 Task: Create Issue Issue0000000208 in Backlog  in Scrum Project Project0000000042 in Jira. Create Issue Issue0000000209 in Backlog  in Scrum Project Project0000000042 in Jira. Create Issue Issue0000000210 in Backlog  in Scrum Project Project0000000042 in Jira. Change IN PROGRESS as Status of Issue Issue0000000202 in Backlog  in Scrum Project Project0000000041 in Jira. Change IN PROGRESS as Status of Issue Issue0000000204 in Backlog  in Scrum Project Project0000000041 in Jira
Action: Key pressed <Key.shift>ISSUE0000000208<Key.enter><Key.shift>ISSUE0000000209
Screenshot: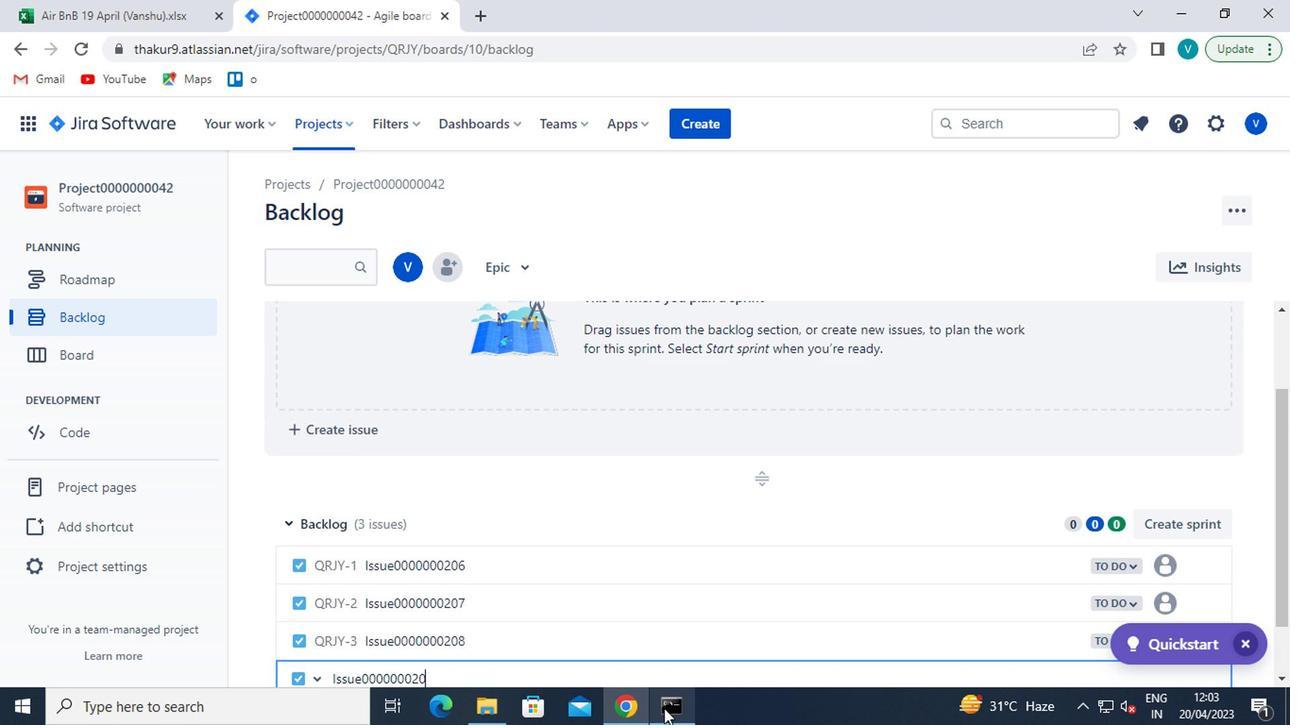 
Action: Mouse moved to (649, 580)
Screenshot: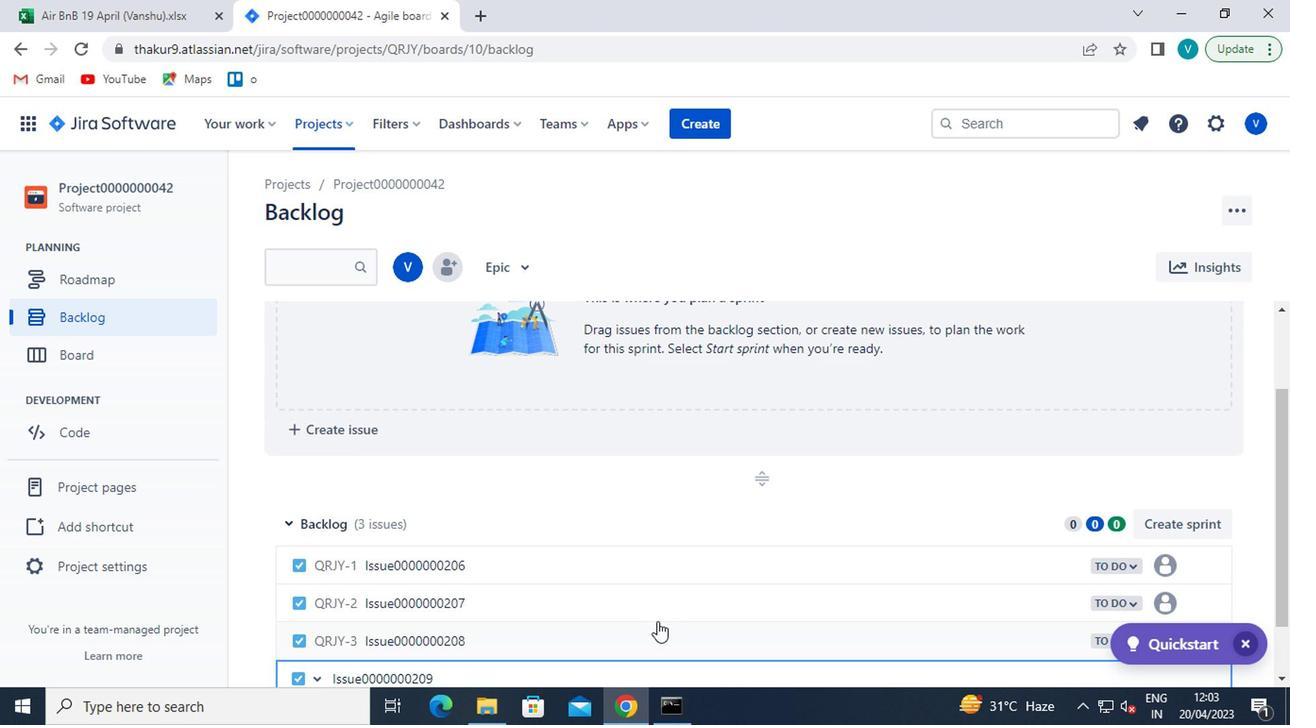
Action: Mouse scrolled (649, 579) with delta (0, 0)
Screenshot: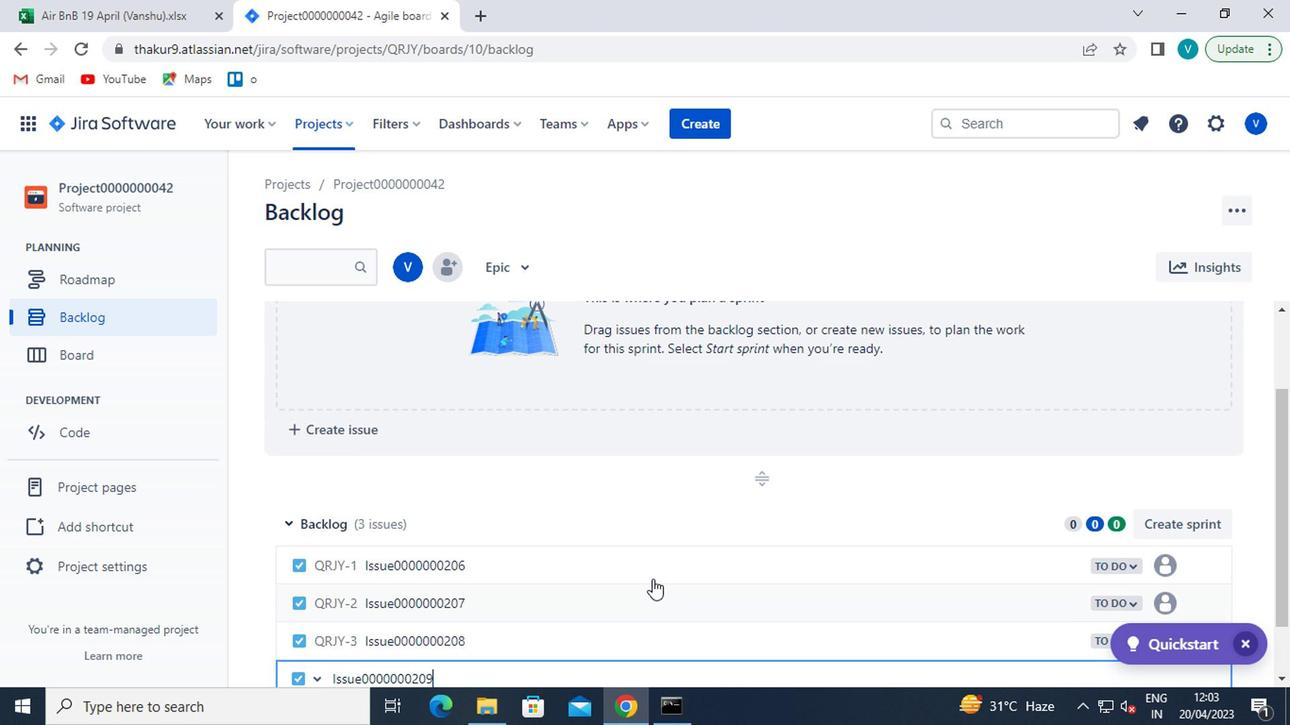 
Action: Mouse moved to (649, 580)
Screenshot: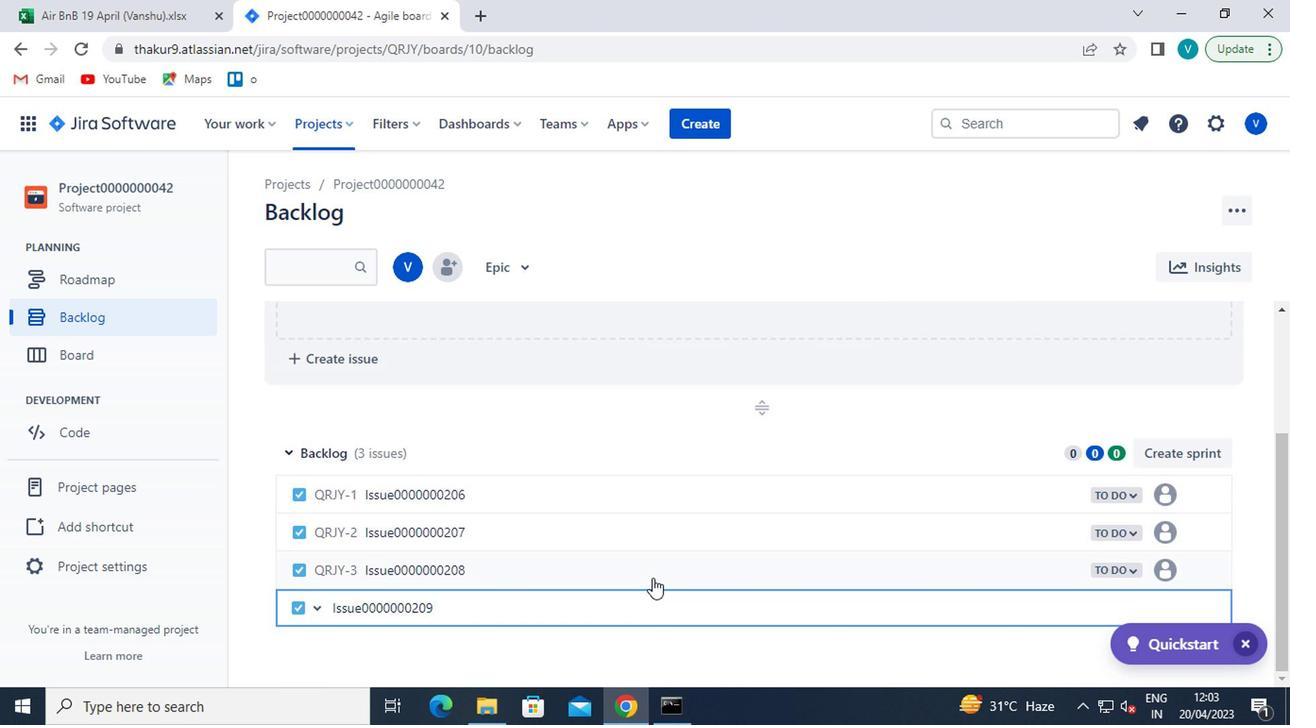 
Action: Key pressed <Key.enter>
Screenshot: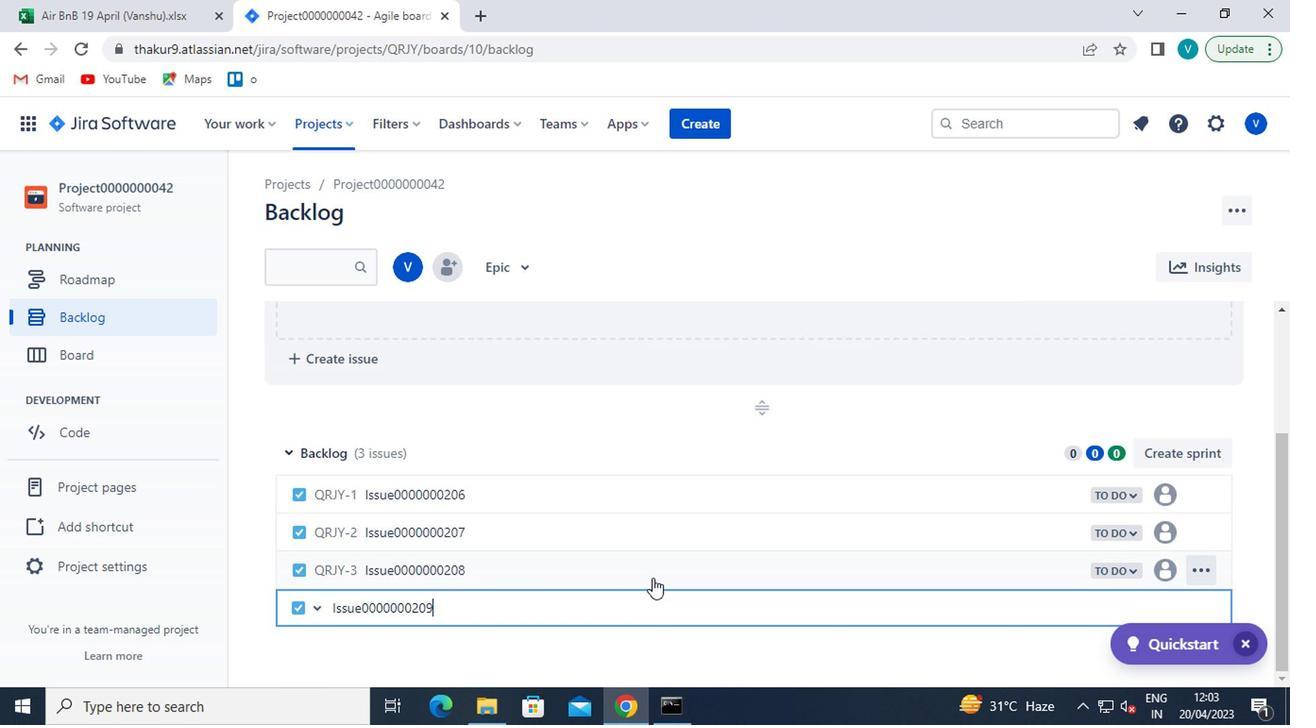 
Action: Mouse moved to (647, 580)
Screenshot: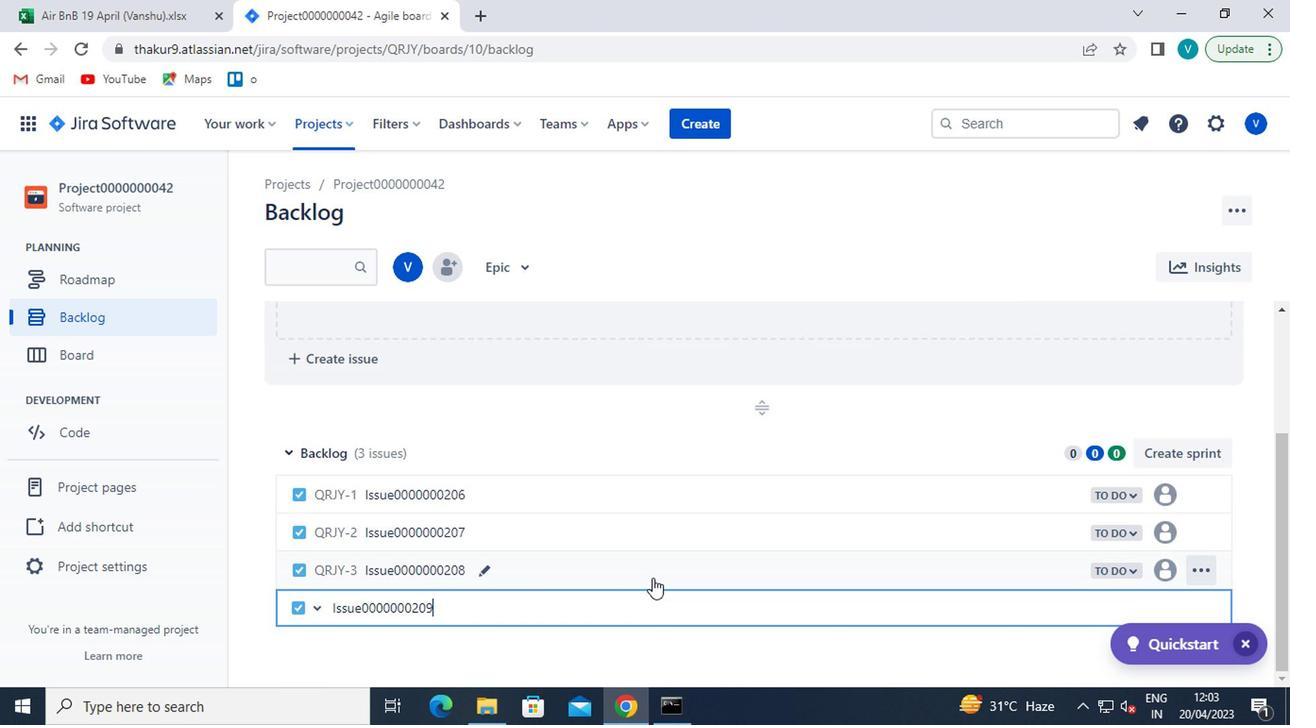 
Action: Key pressed <Key.shift>ISSUE0000000210
Screenshot: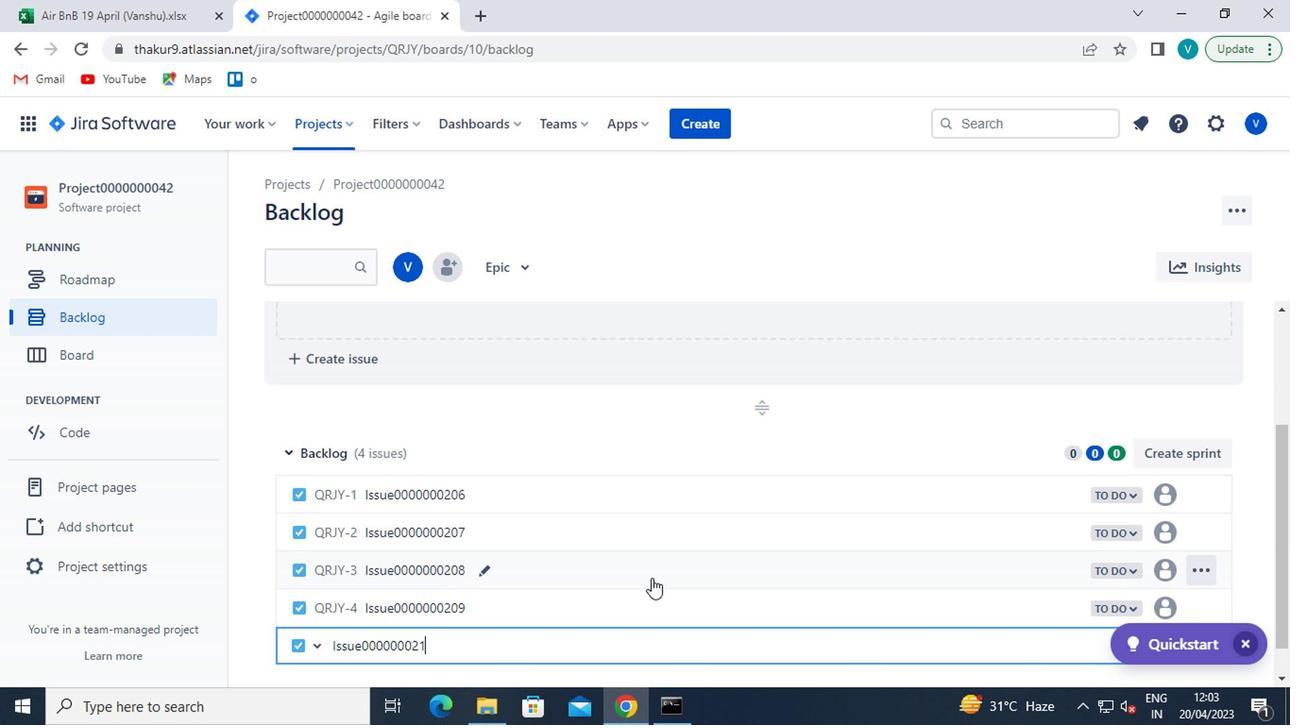 
Action: Mouse moved to (563, 408)
Screenshot: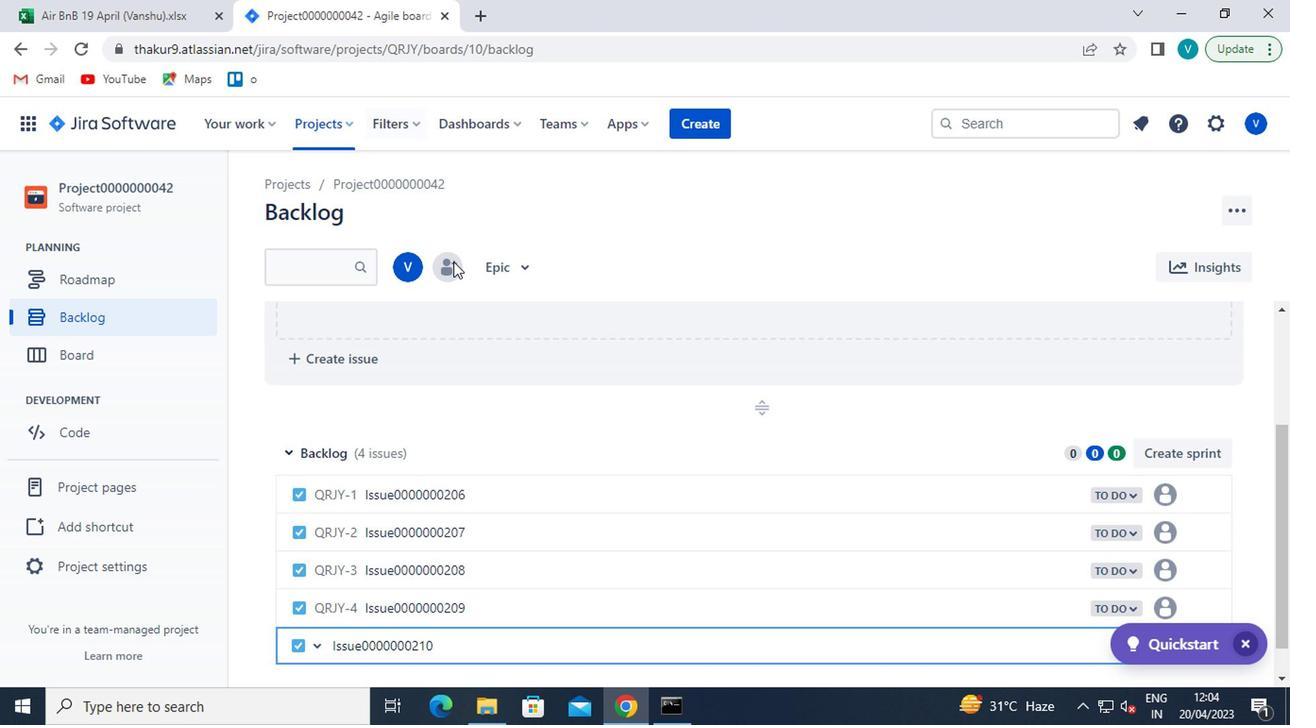
Action: Key pressed <Key.enter>
Screenshot: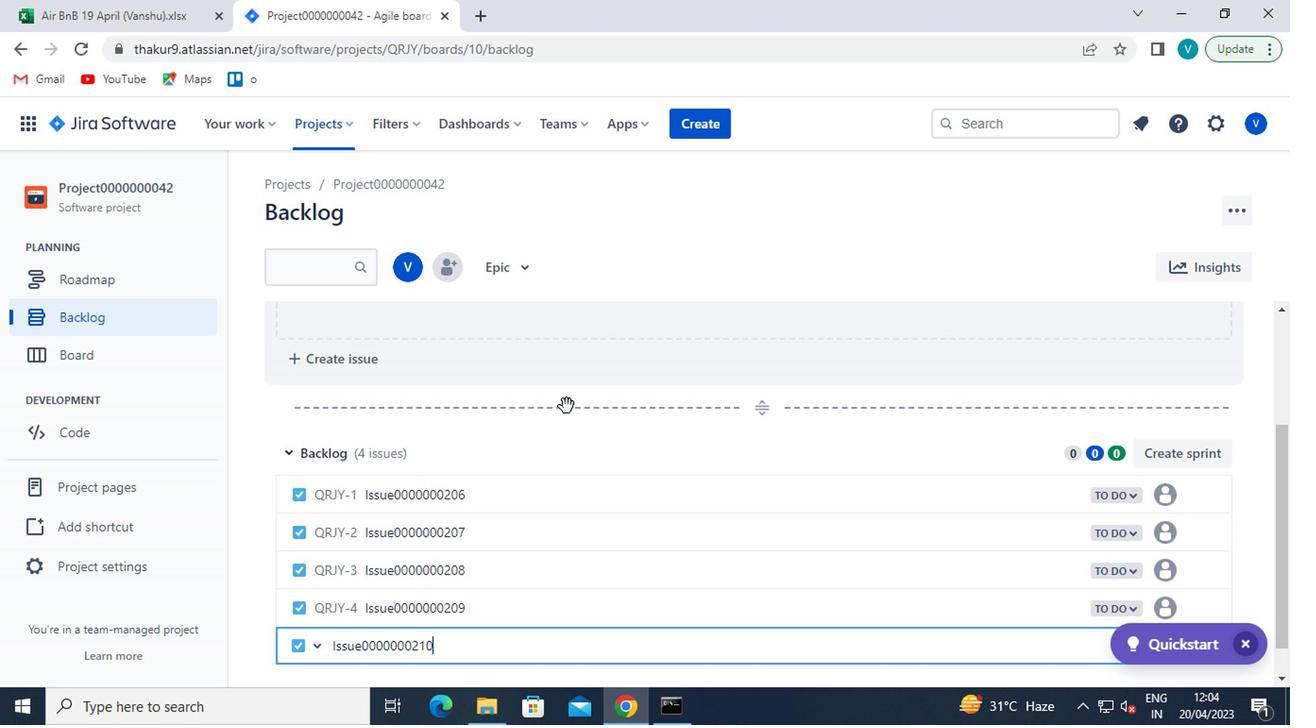 
Action: Mouse moved to (252, 118)
Screenshot: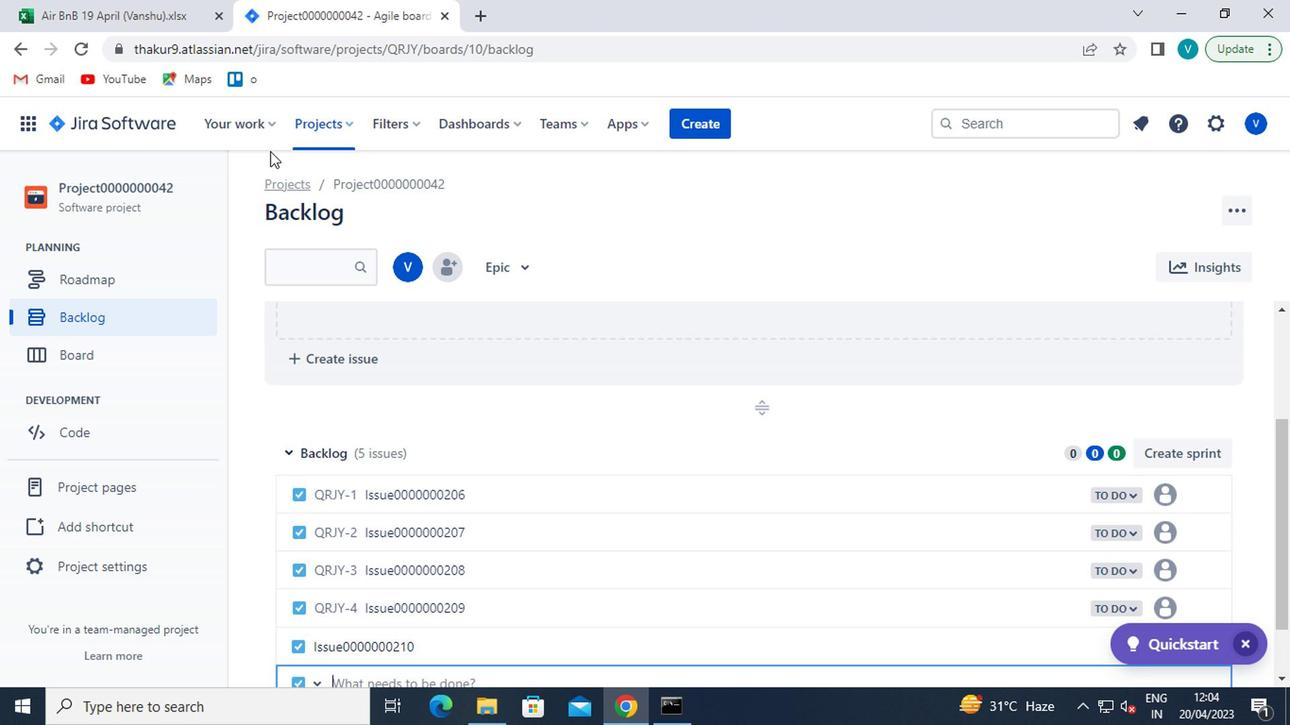 
Action: Mouse pressed left at (252, 118)
Screenshot: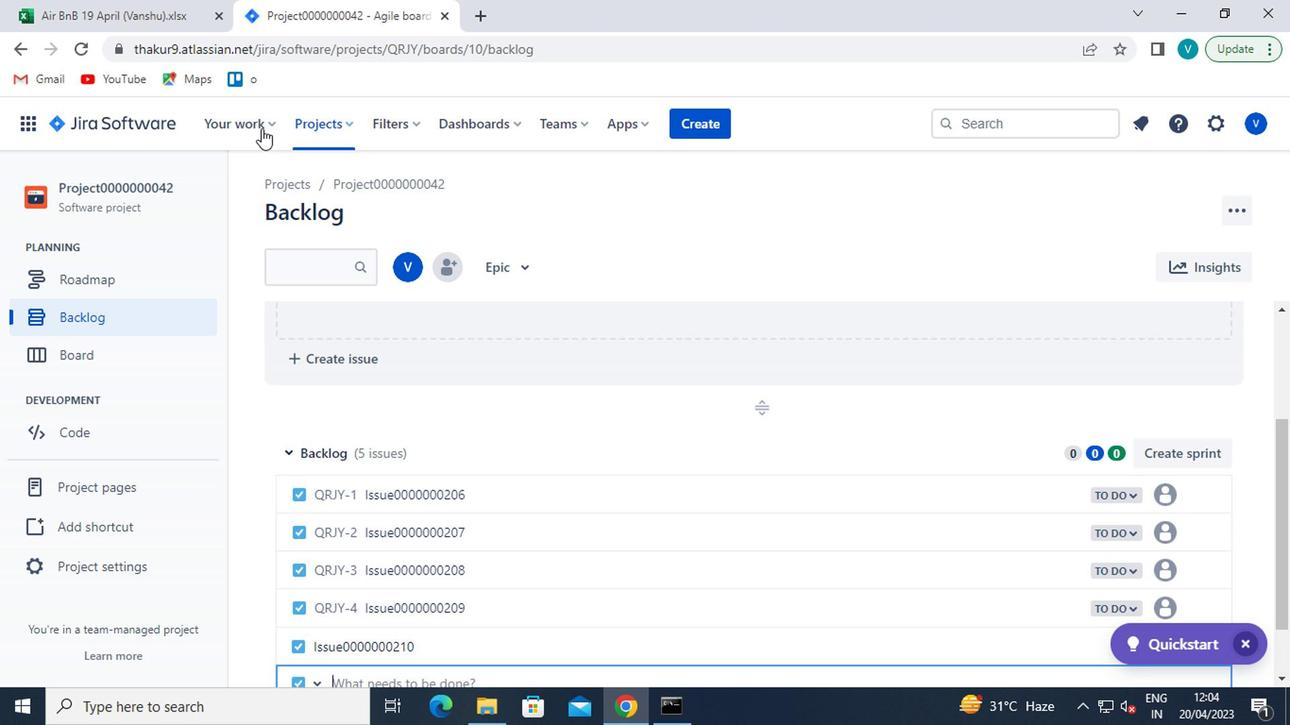 
Action: Mouse moved to (325, 119)
Screenshot: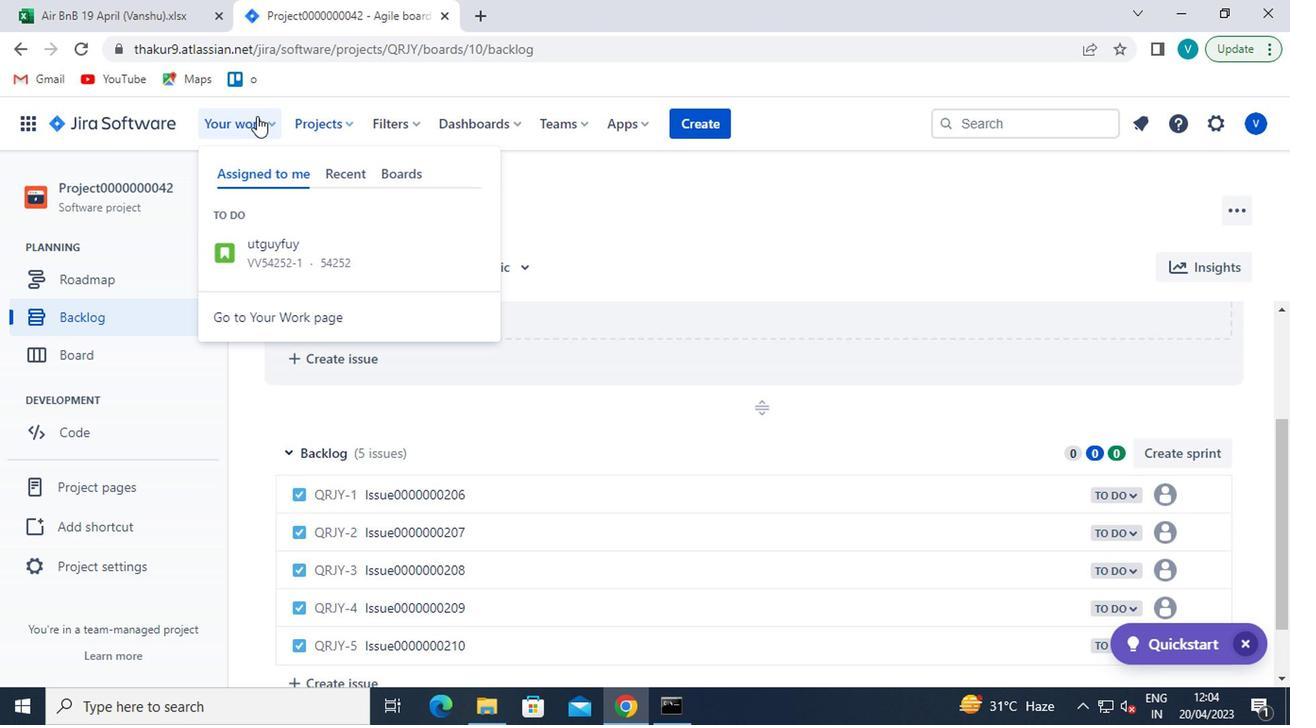 
Action: Mouse pressed left at (325, 119)
Screenshot: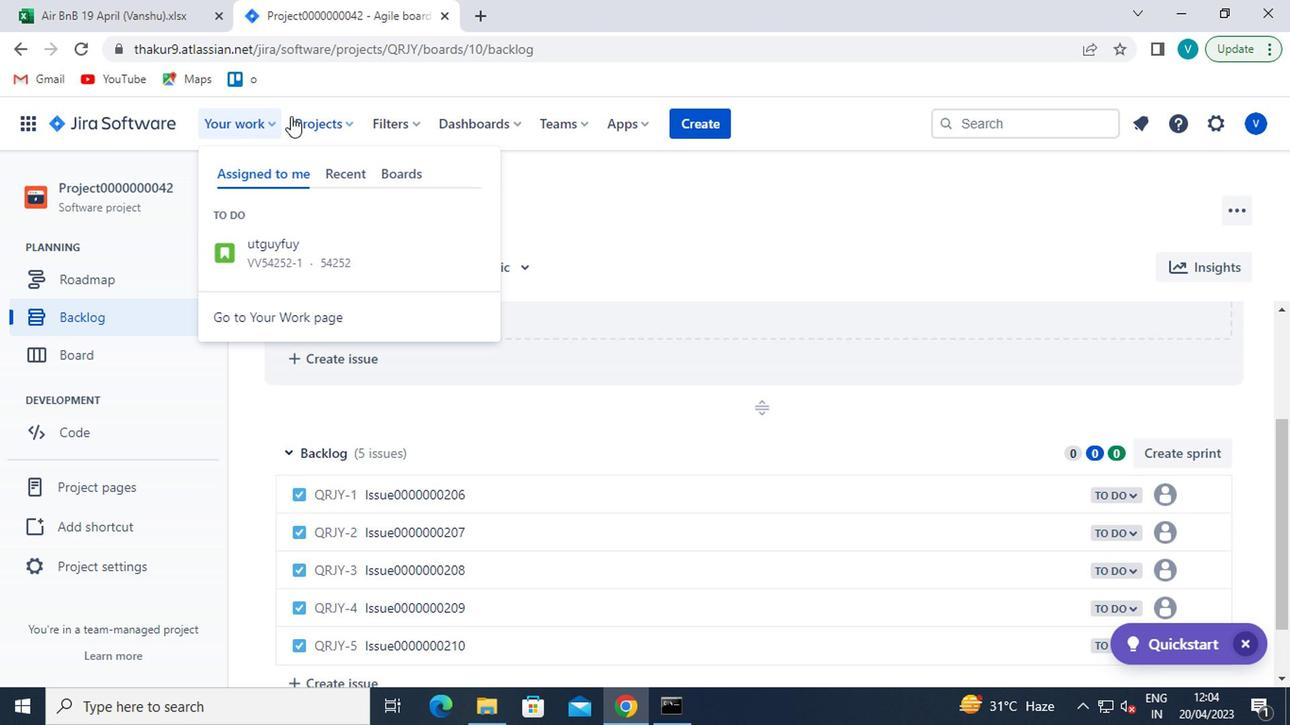 
Action: Mouse moved to (368, 249)
Screenshot: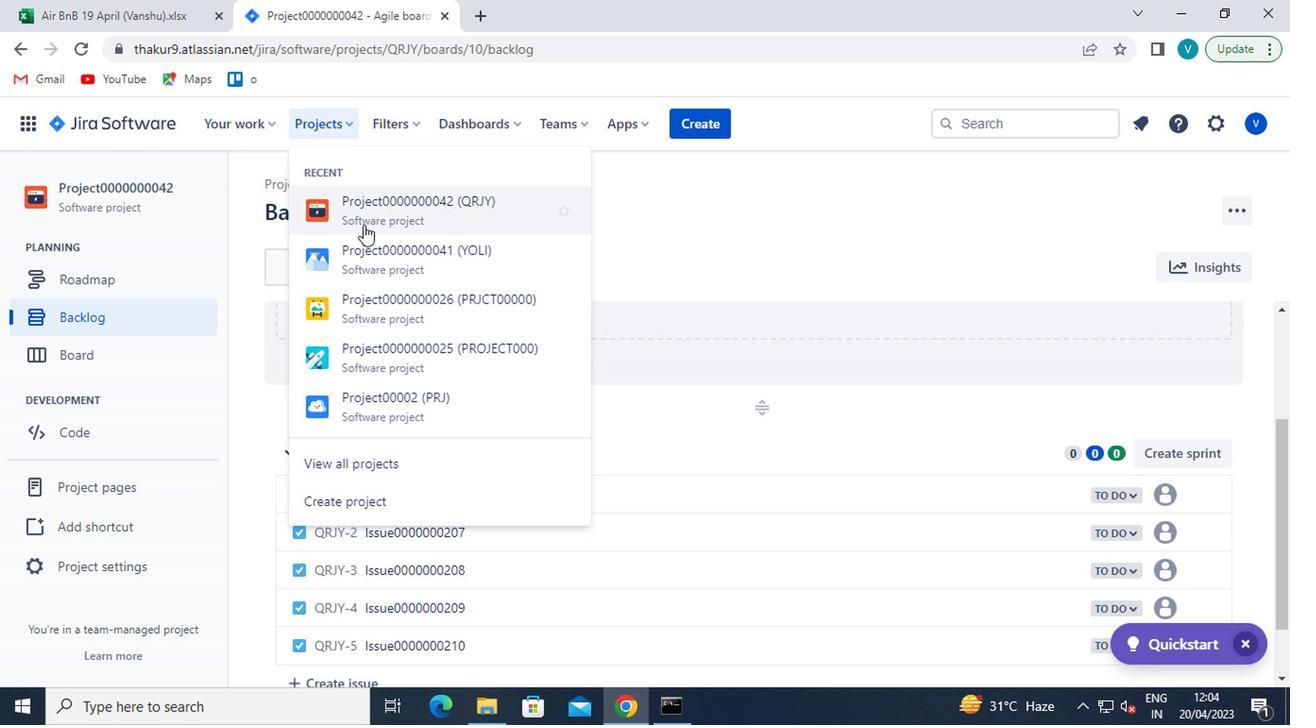 
Action: Mouse pressed left at (368, 249)
Screenshot: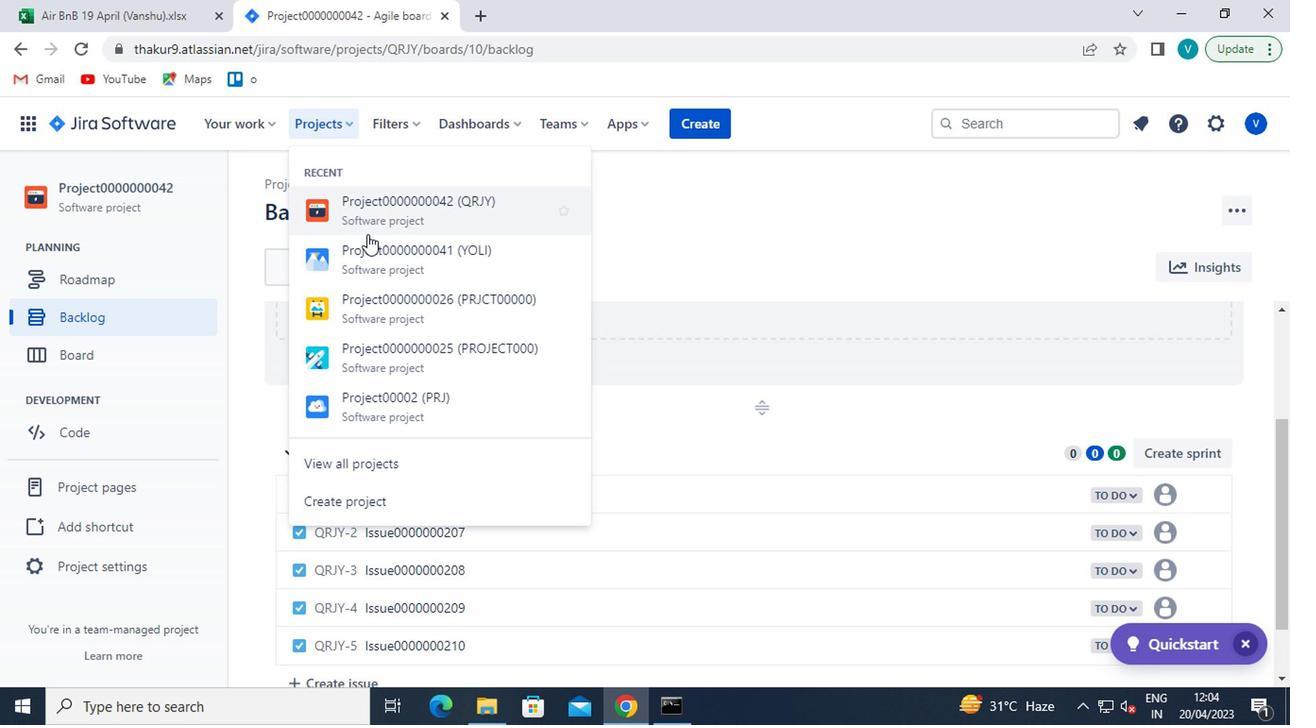
Action: Mouse moved to (382, 355)
Screenshot: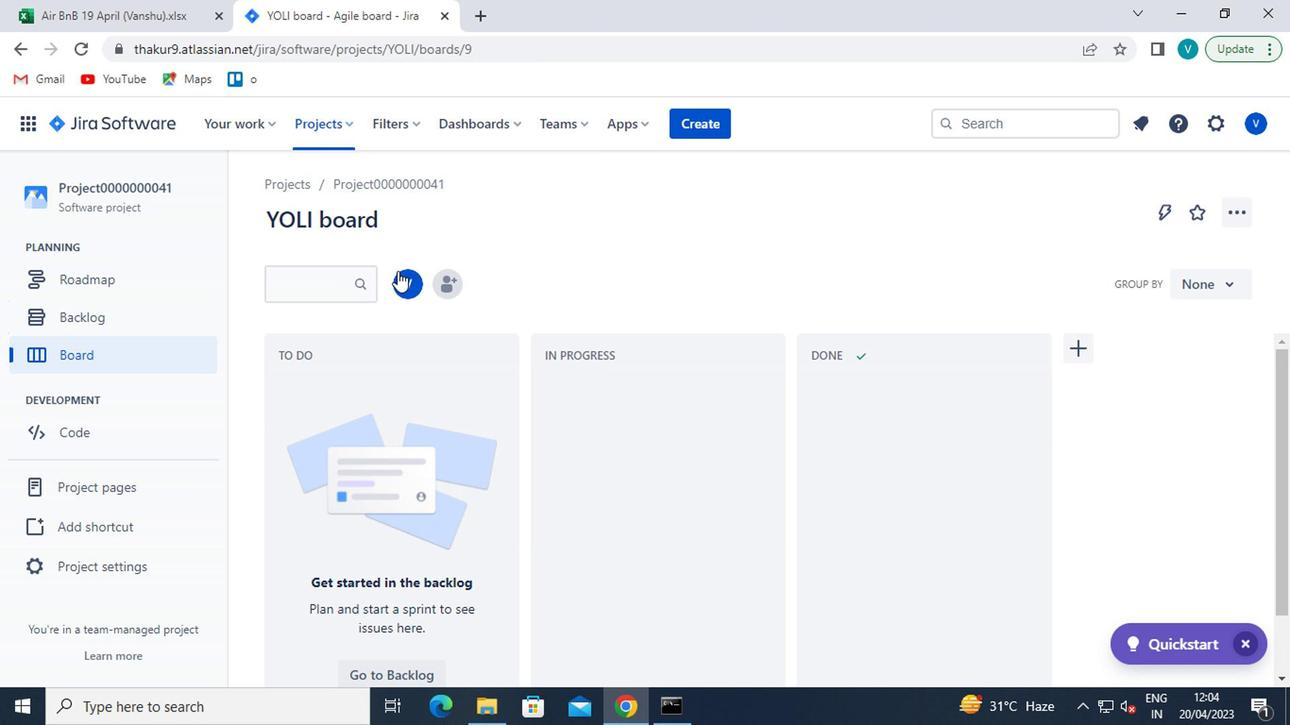 
Action: Mouse scrolled (382, 354) with delta (0, 0)
Screenshot: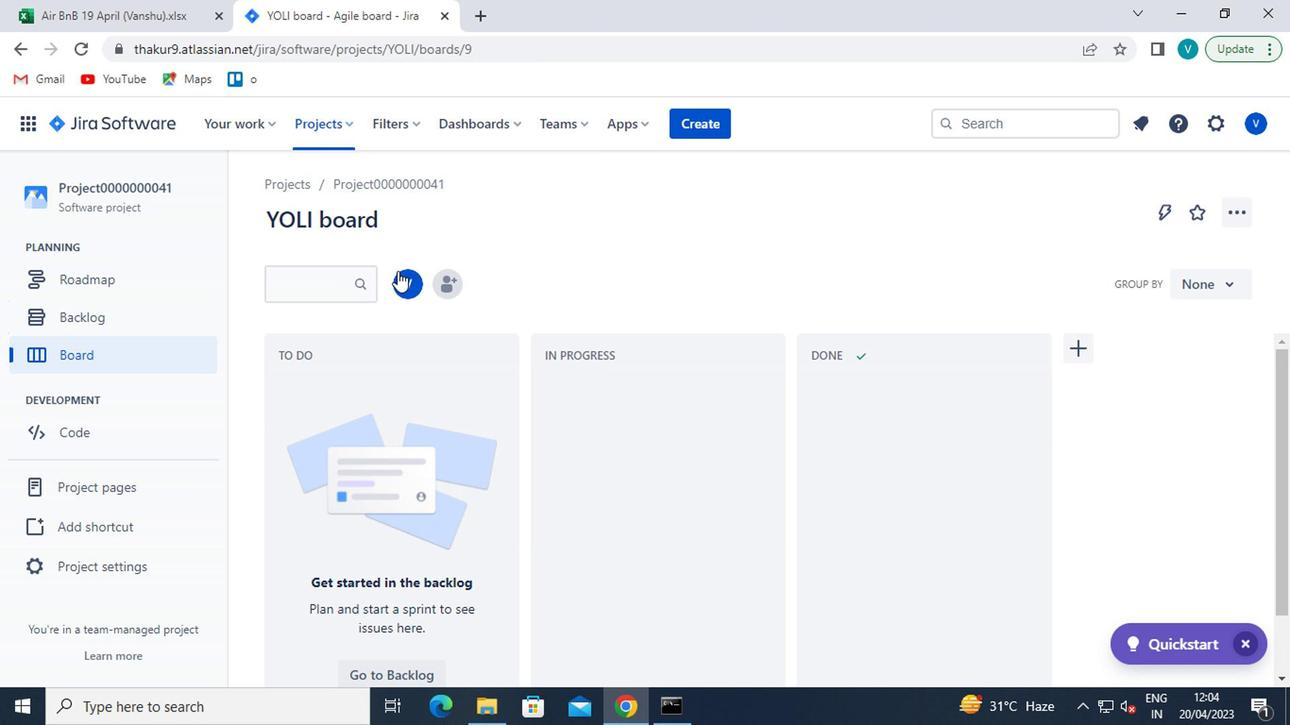
Action: Mouse moved to (382, 356)
Screenshot: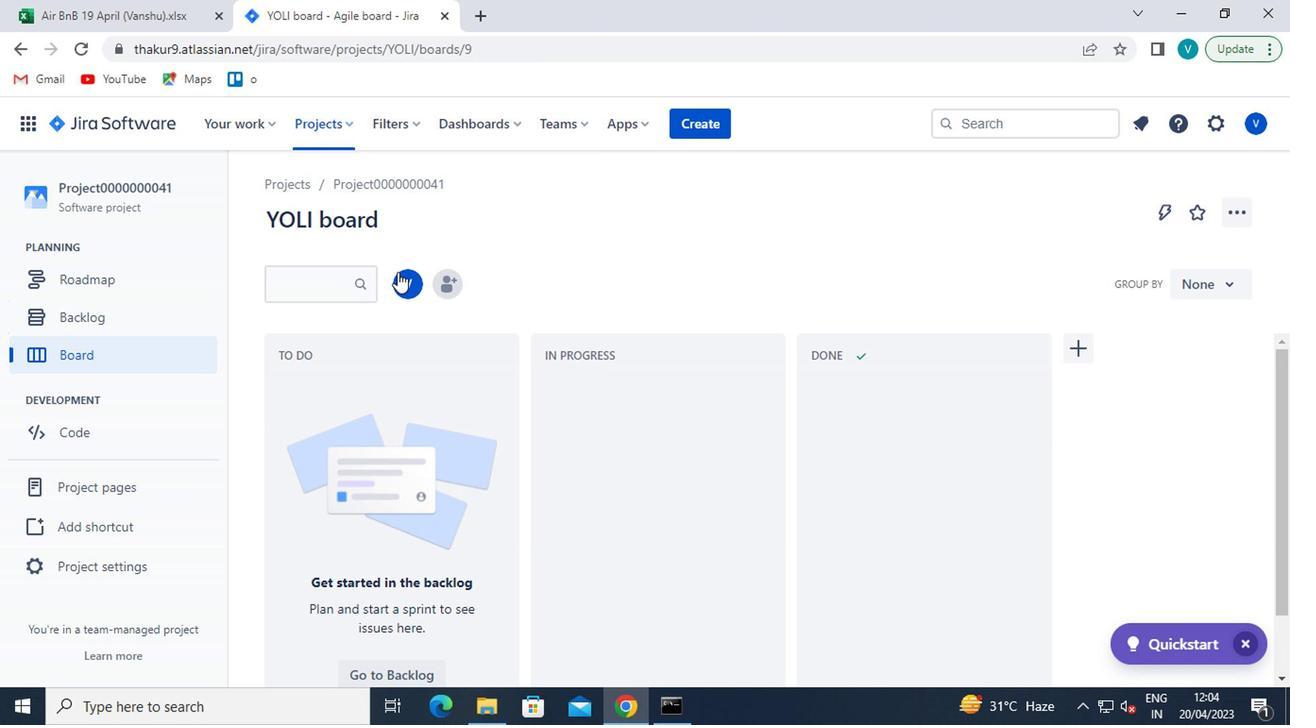 
Action: Mouse scrolled (382, 355) with delta (0, -1)
Screenshot: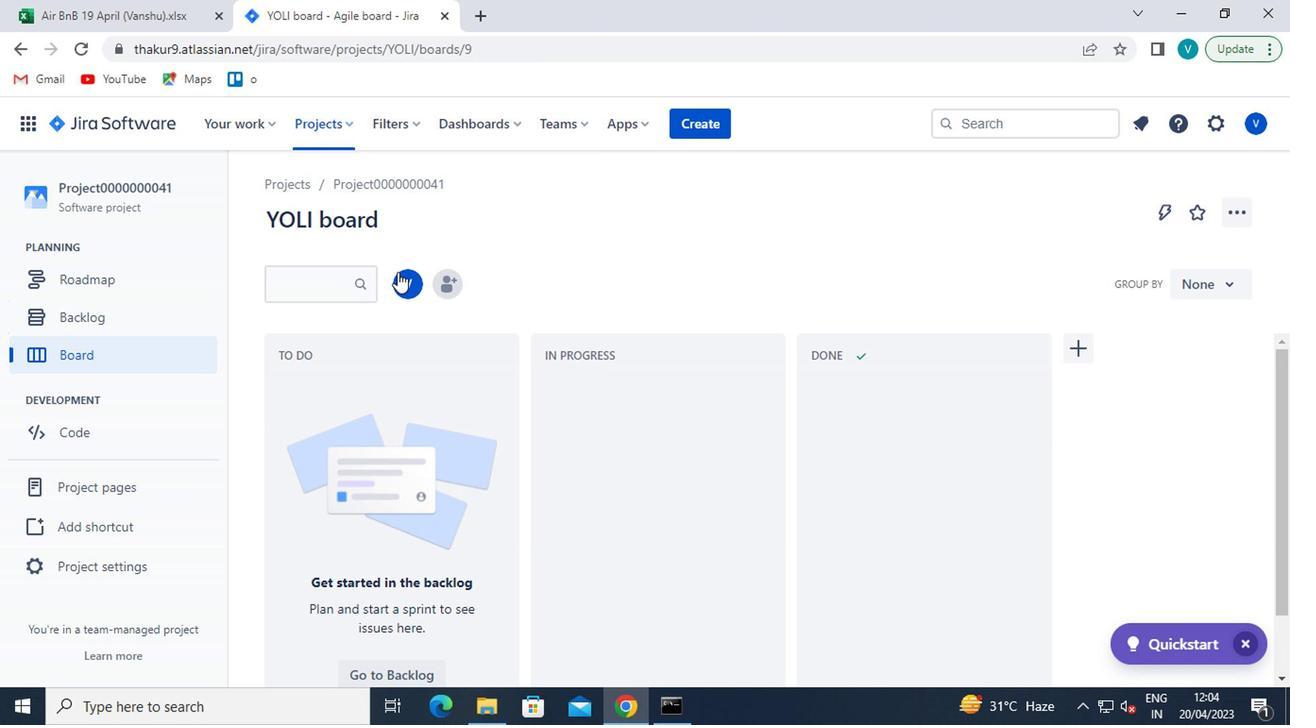 
Action: Mouse moved to (382, 358)
Screenshot: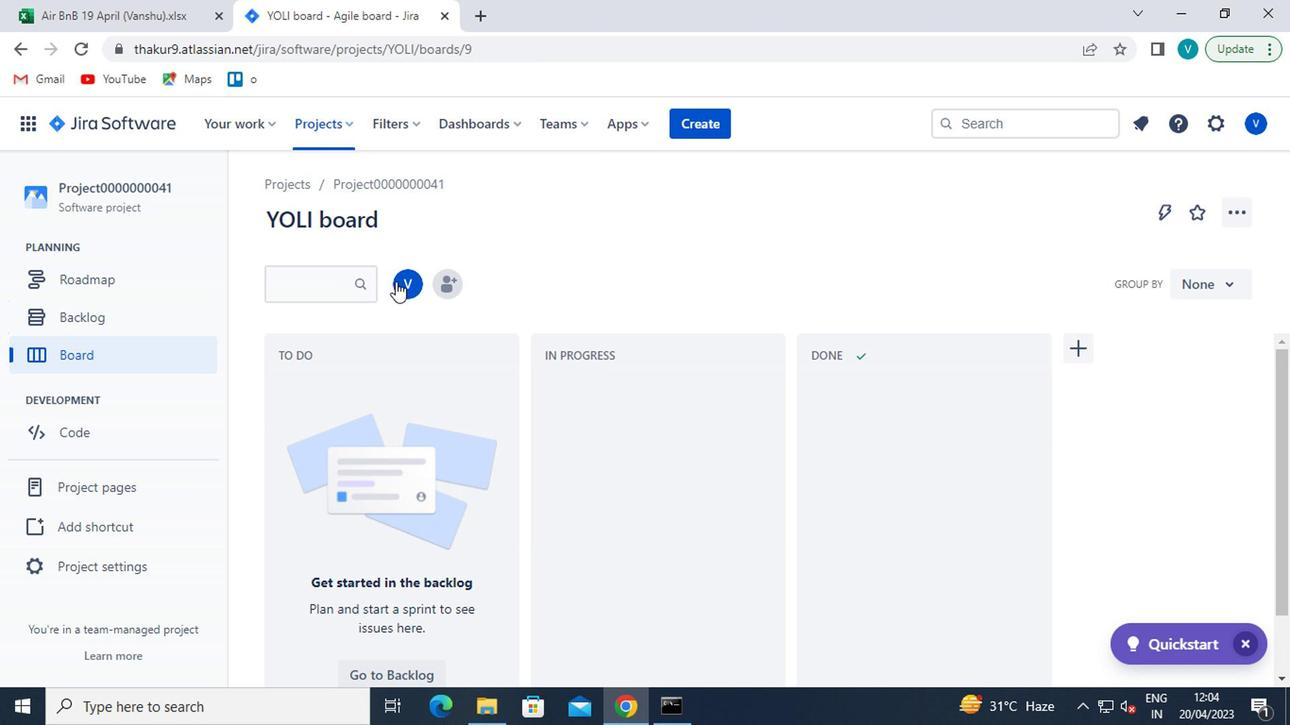 
Action: Mouse scrolled (382, 357) with delta (0, -1)
Screenshot: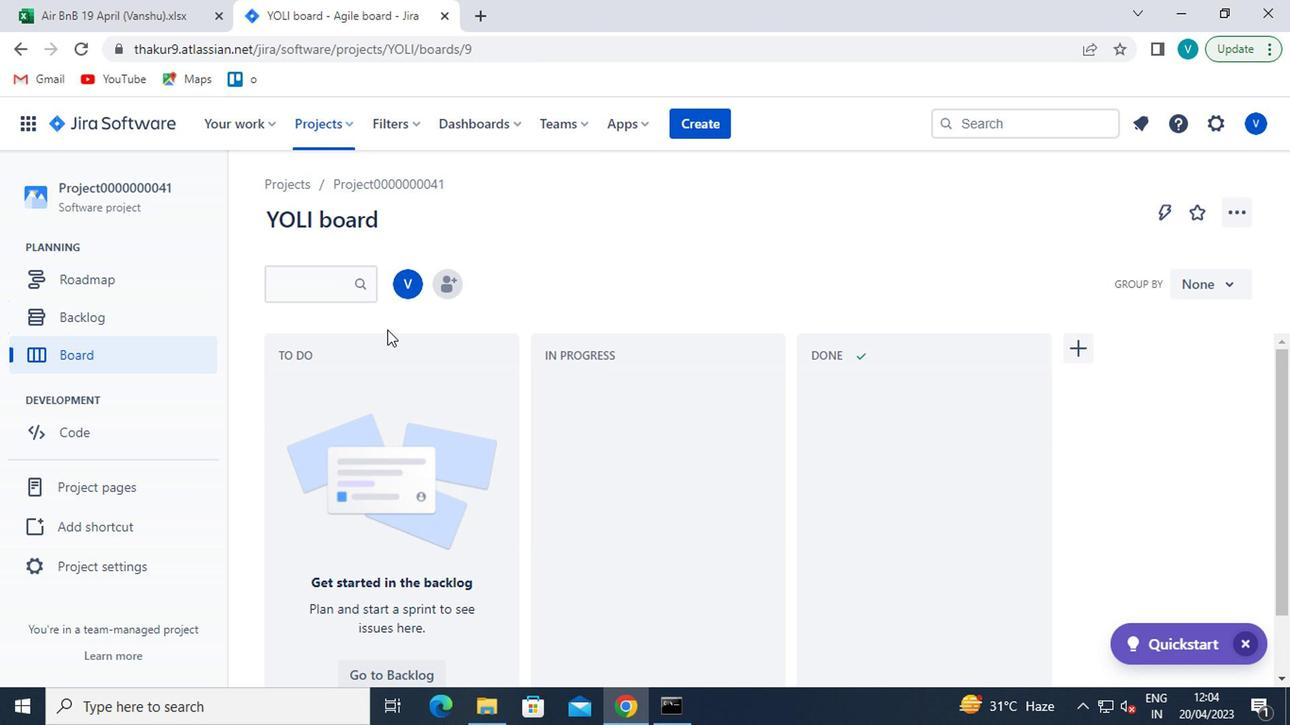 
Action: Mouse scrolled (382, 357) with delta (0, -1)
Screenshot: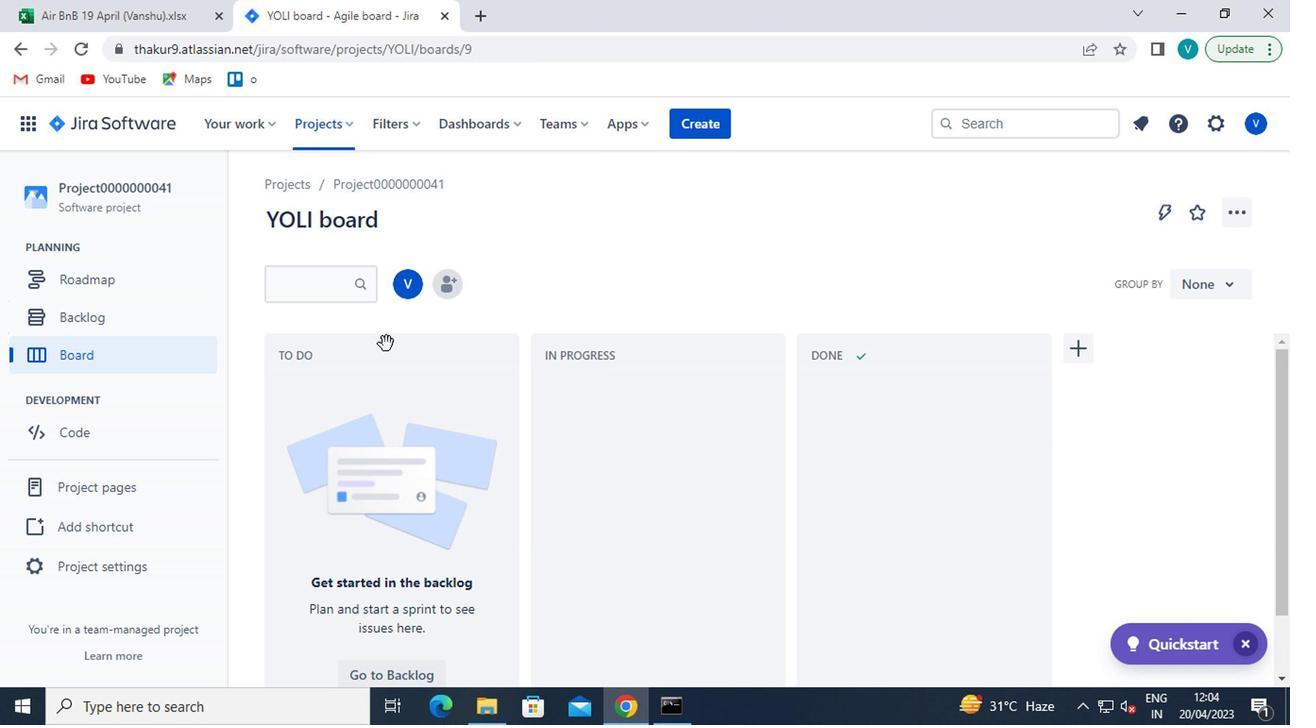 
Action: Mouse scrolled (382, 357) with delta (0, -1)
Screenshot: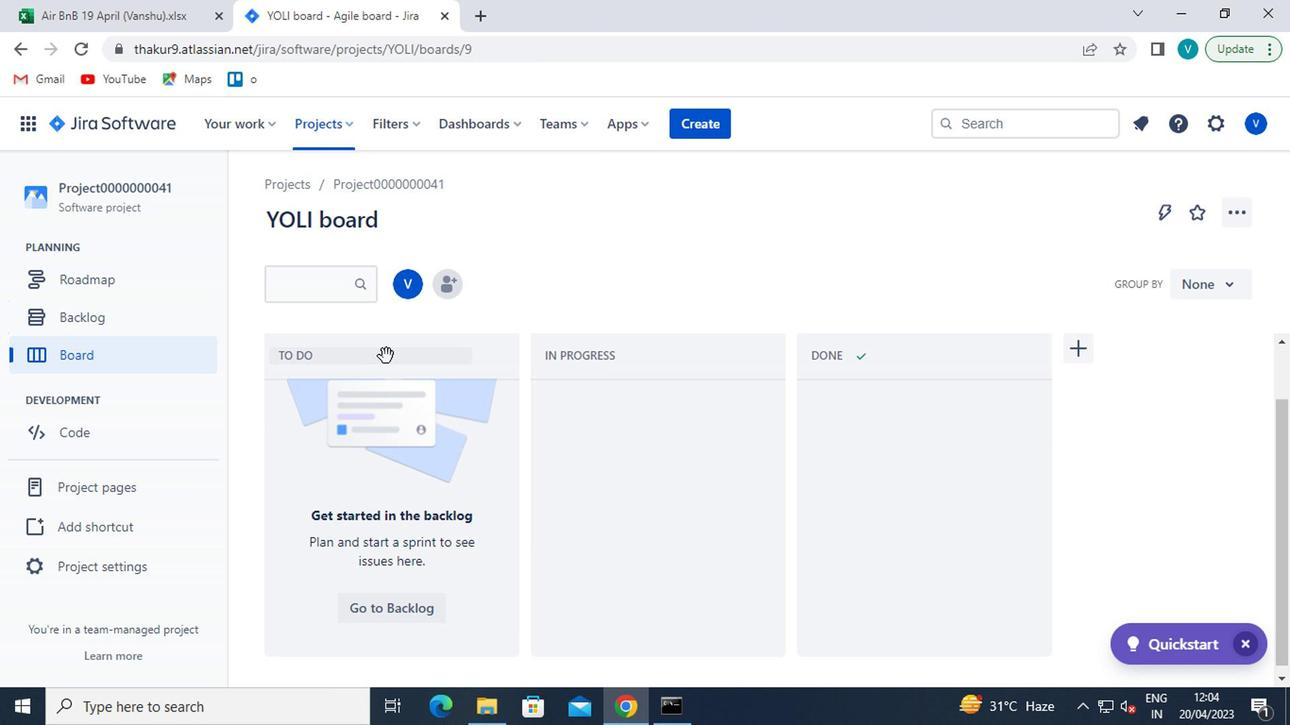 
Action: Mouse scrolled (382, 357) with delta (0, -1)
Screenshot: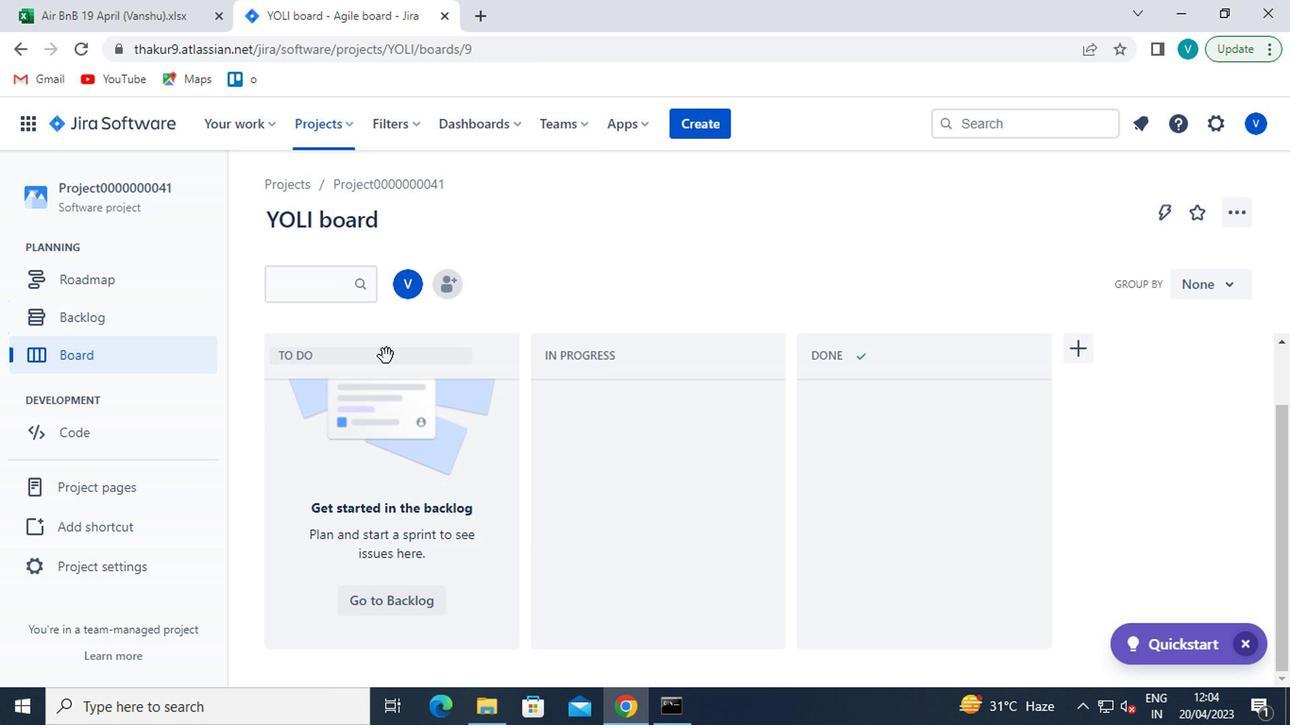 
Action: Mouse moved to (392, 491)
Screenshot: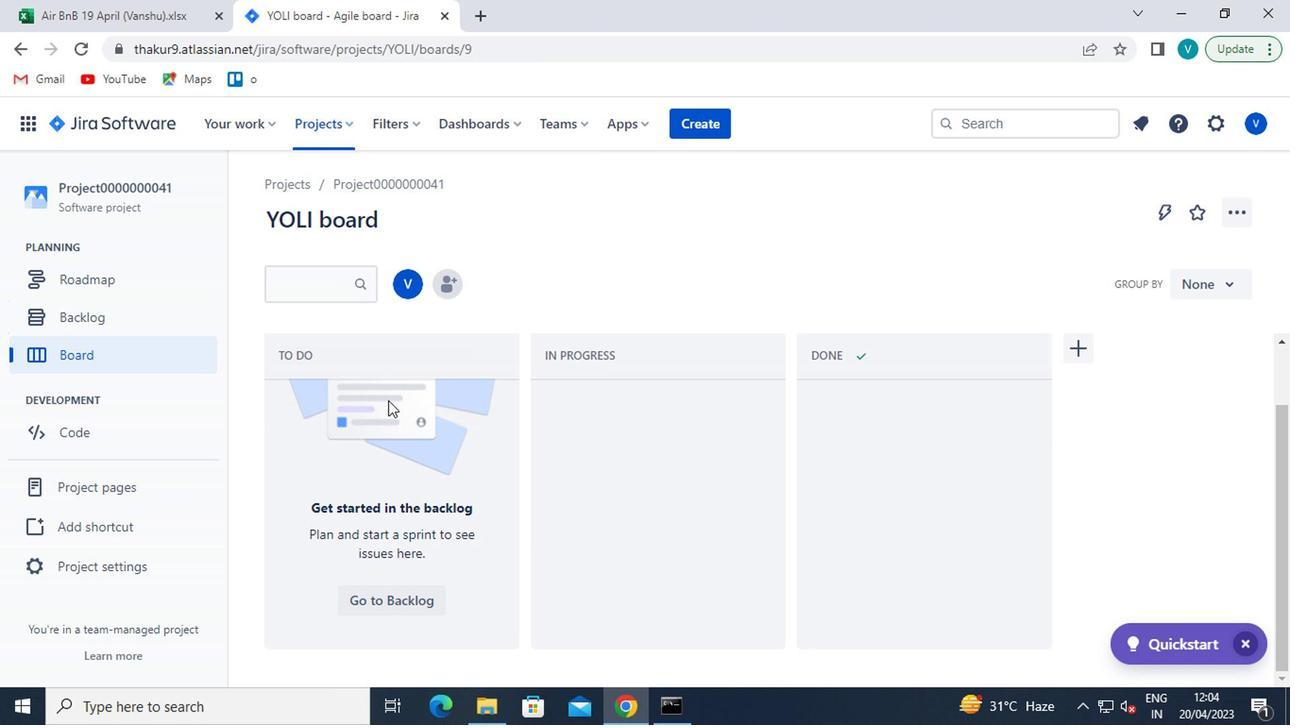 
Action: Mouse scrolled (392, 491) with delta (0, 0)
Screenshot: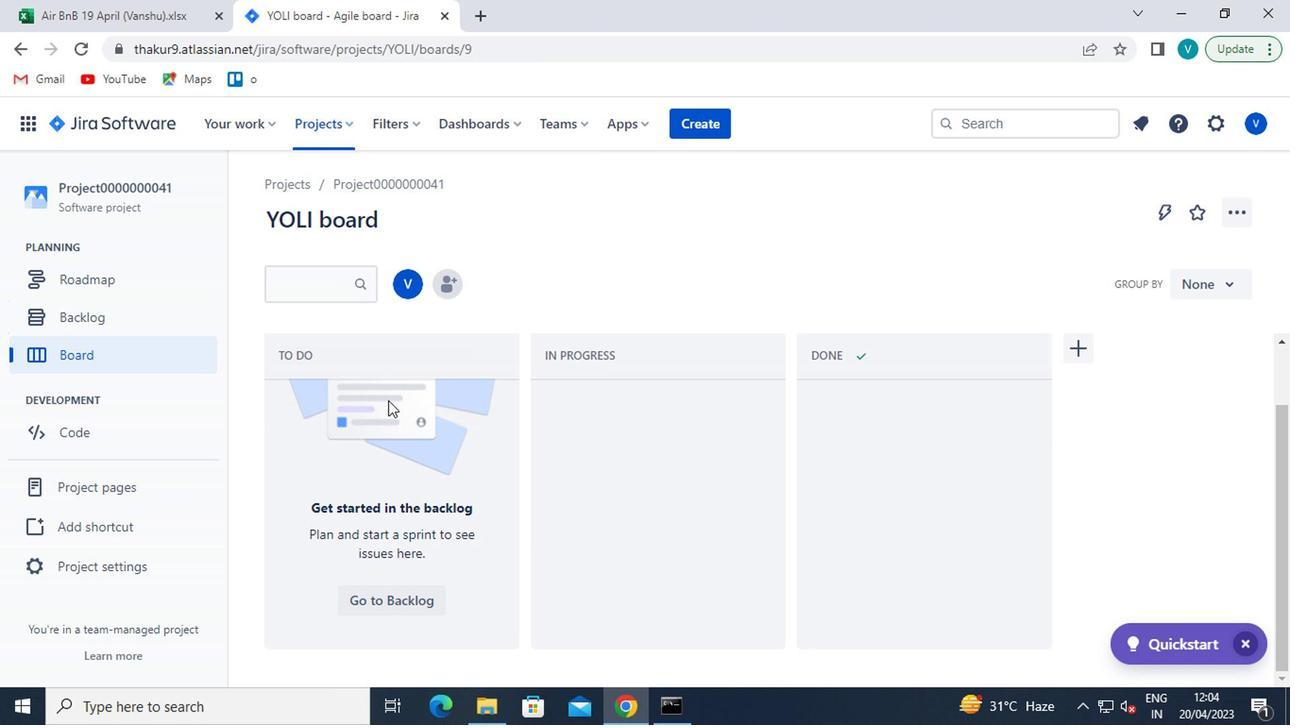 
Action: Mouse moved to (108, 328)
Screenshot: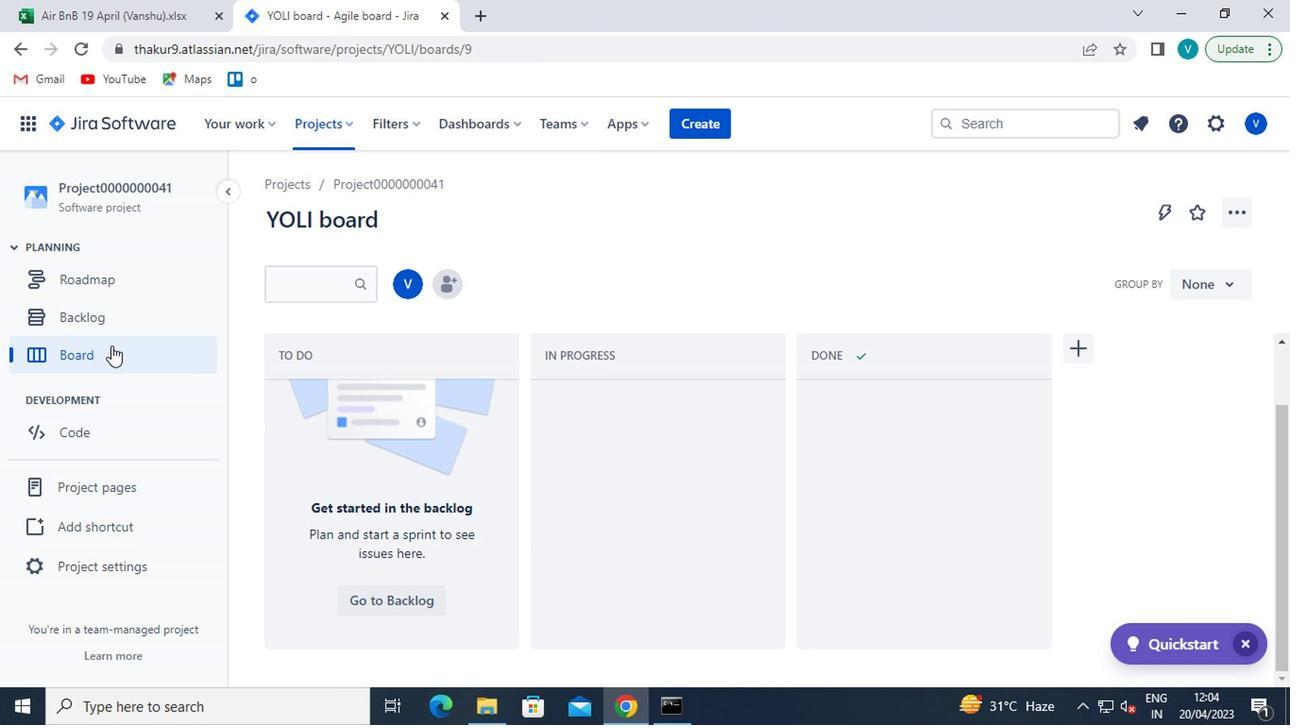 
Action: Mouse pressed left at (108, 328)
Screenshot: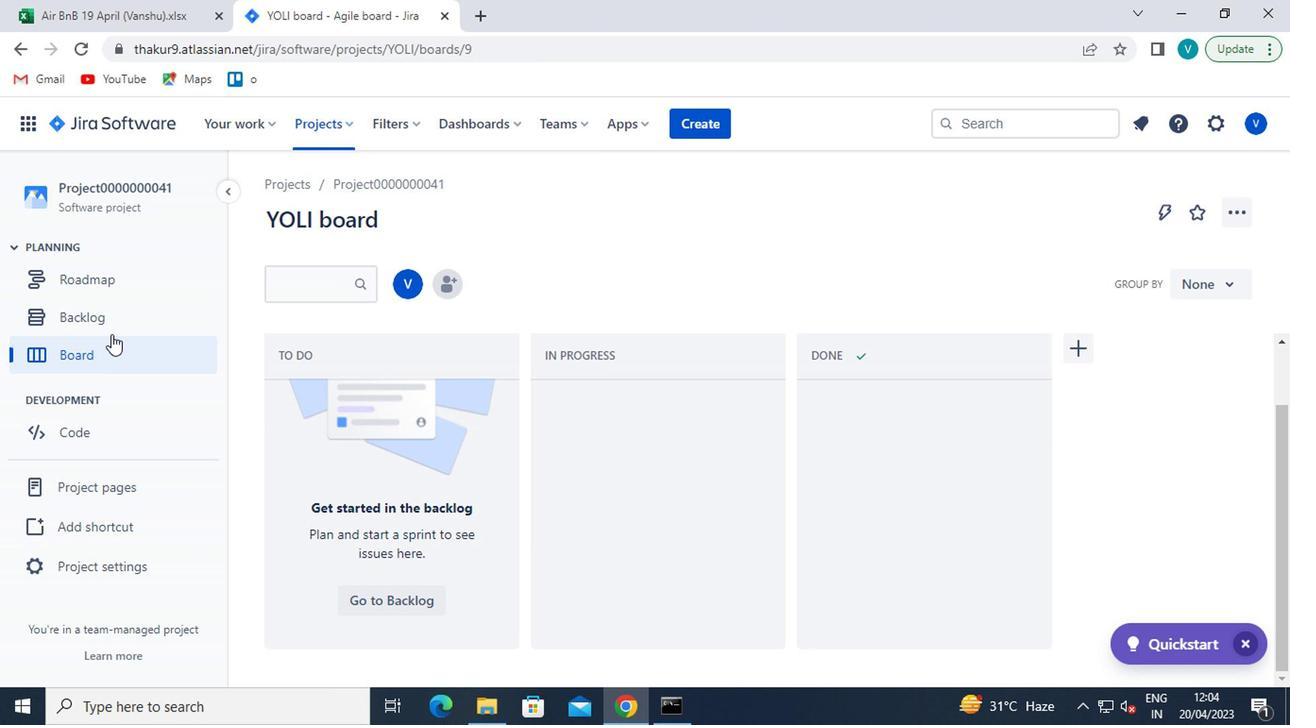 
Action: Mouse moved to (385, 461)
Screenshot: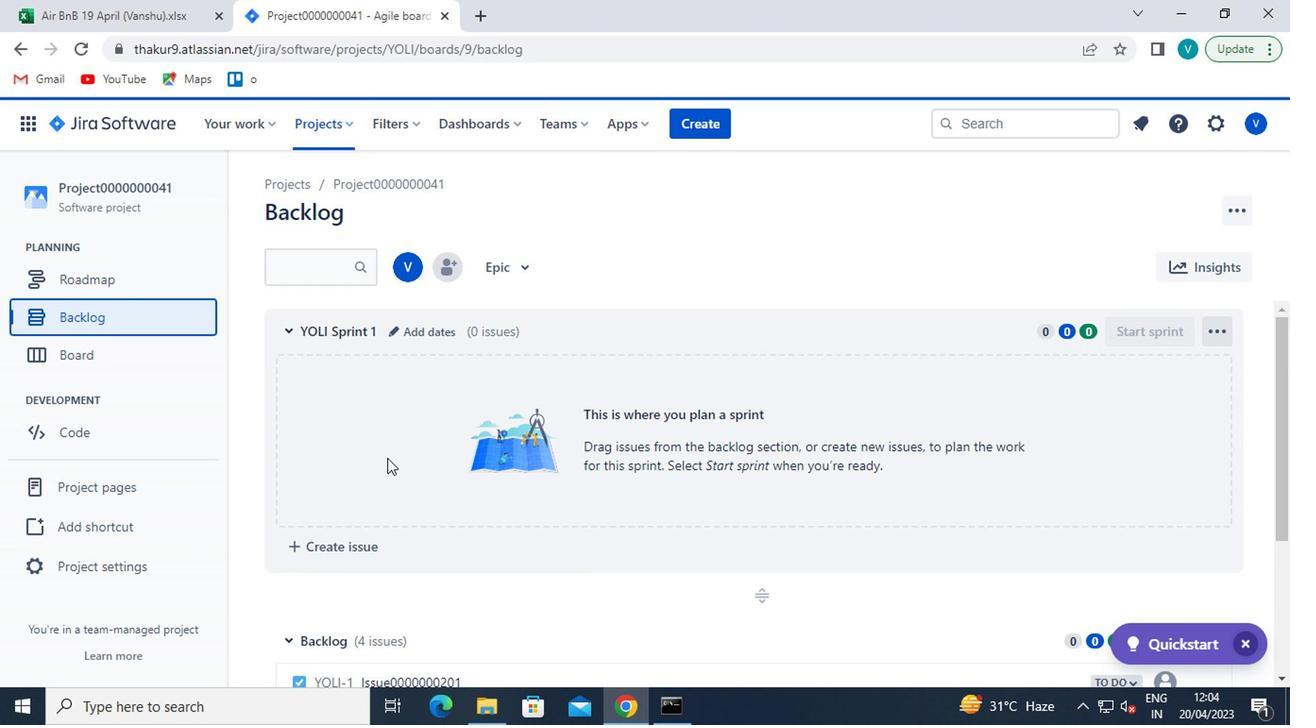 
Action: Mouse scrolled (385, 461) with delta (0, 0)
Screenshot: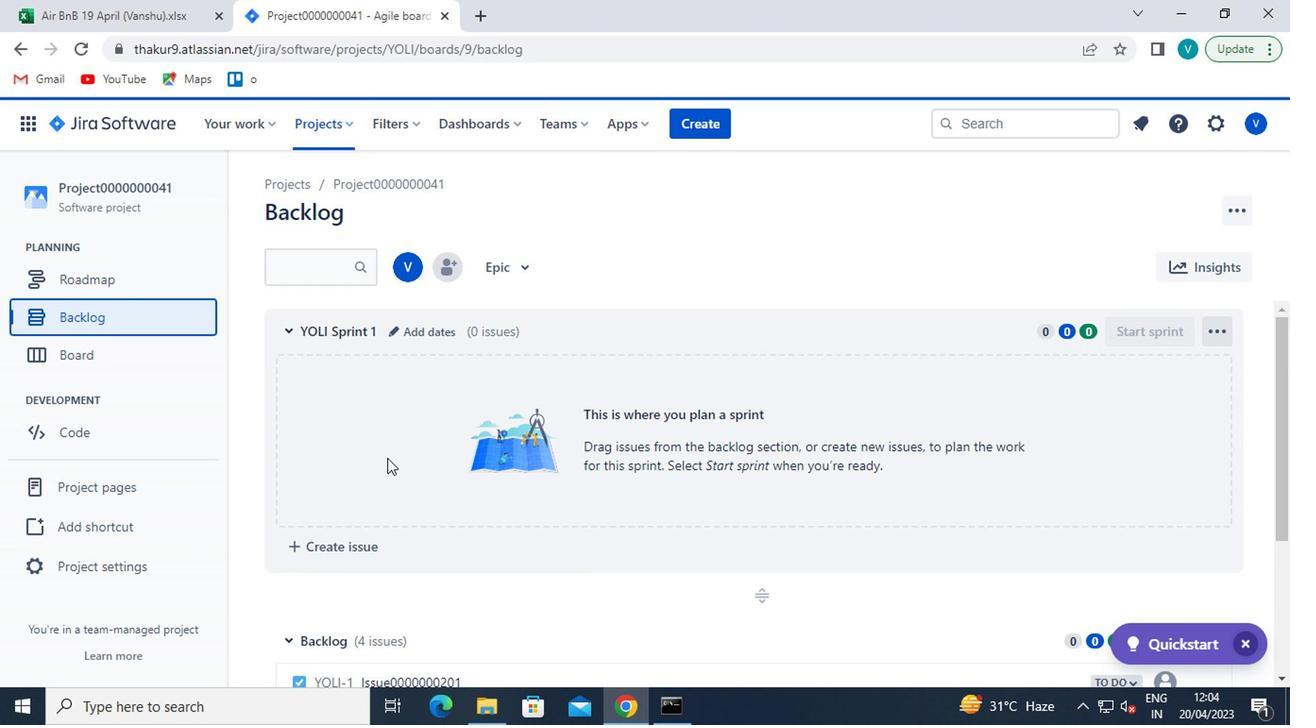 
Action: Mouse moved to (391, 468)
Screenshot: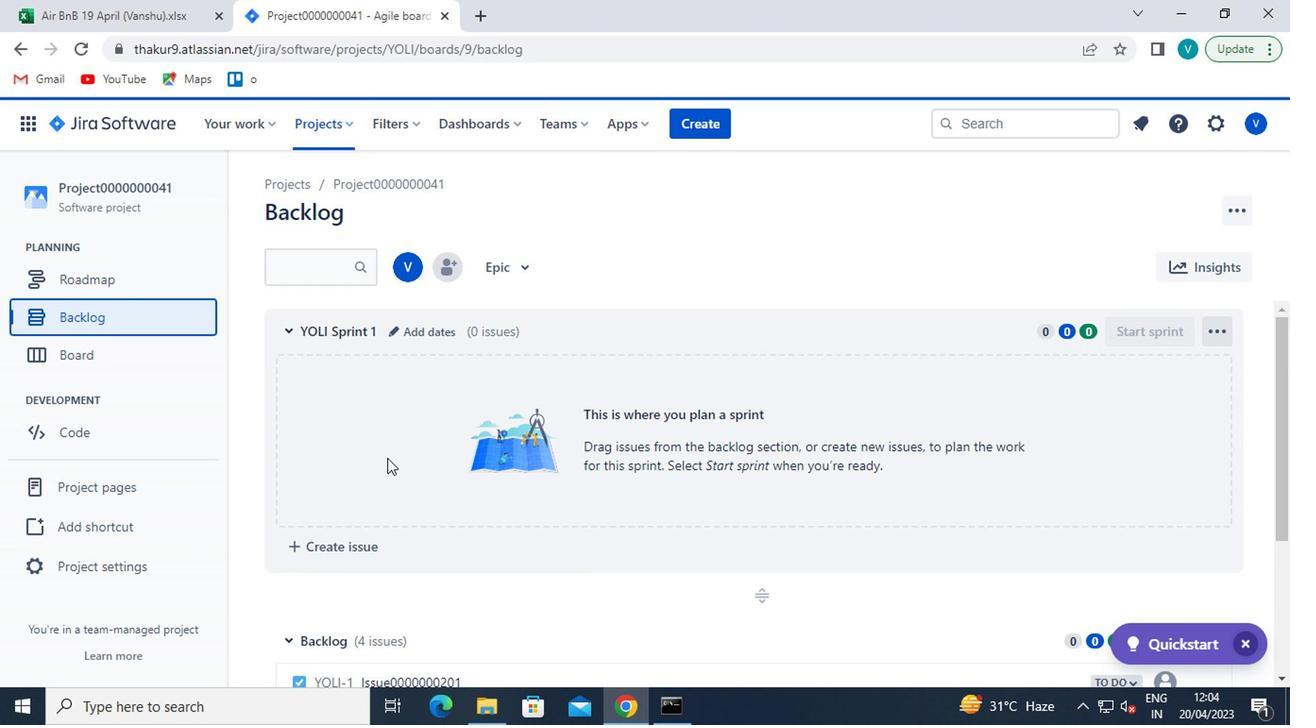 
Action: Mouse scrolled (391, 467) with delta (0, -1)
Screenshot: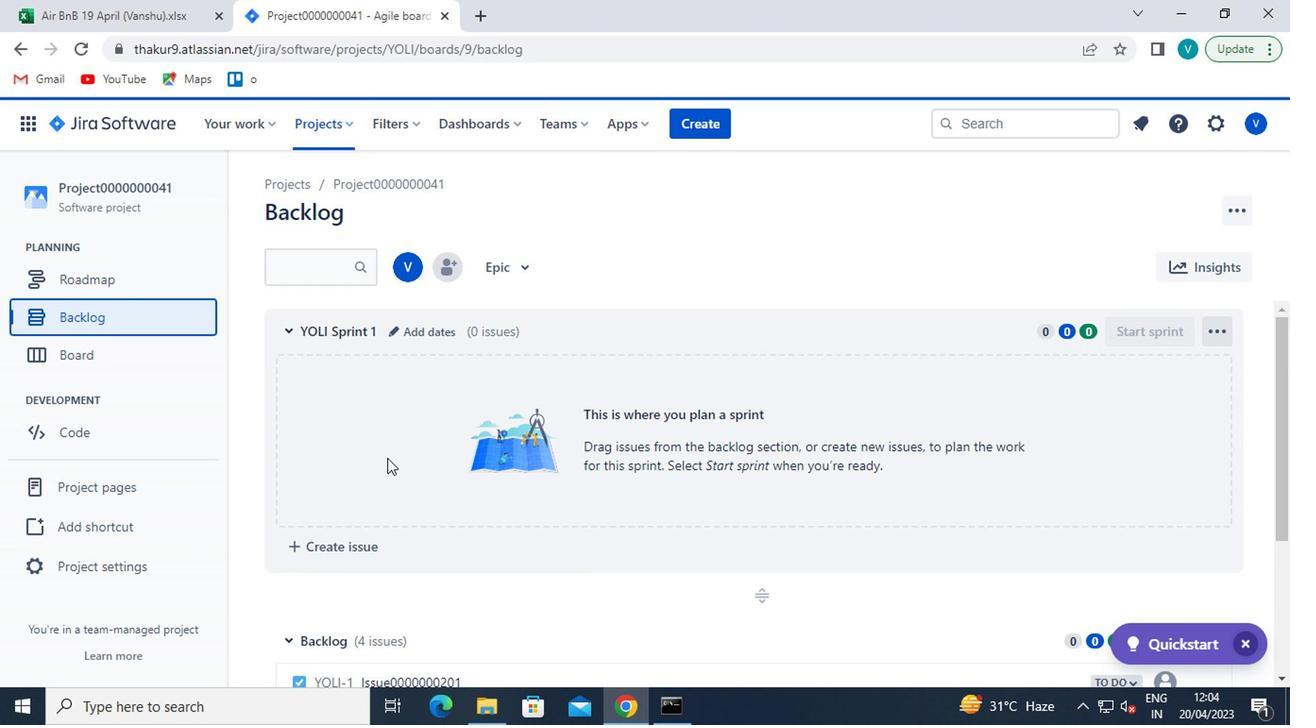 
Action: Mouse moved to (396, 471)
Screenshot: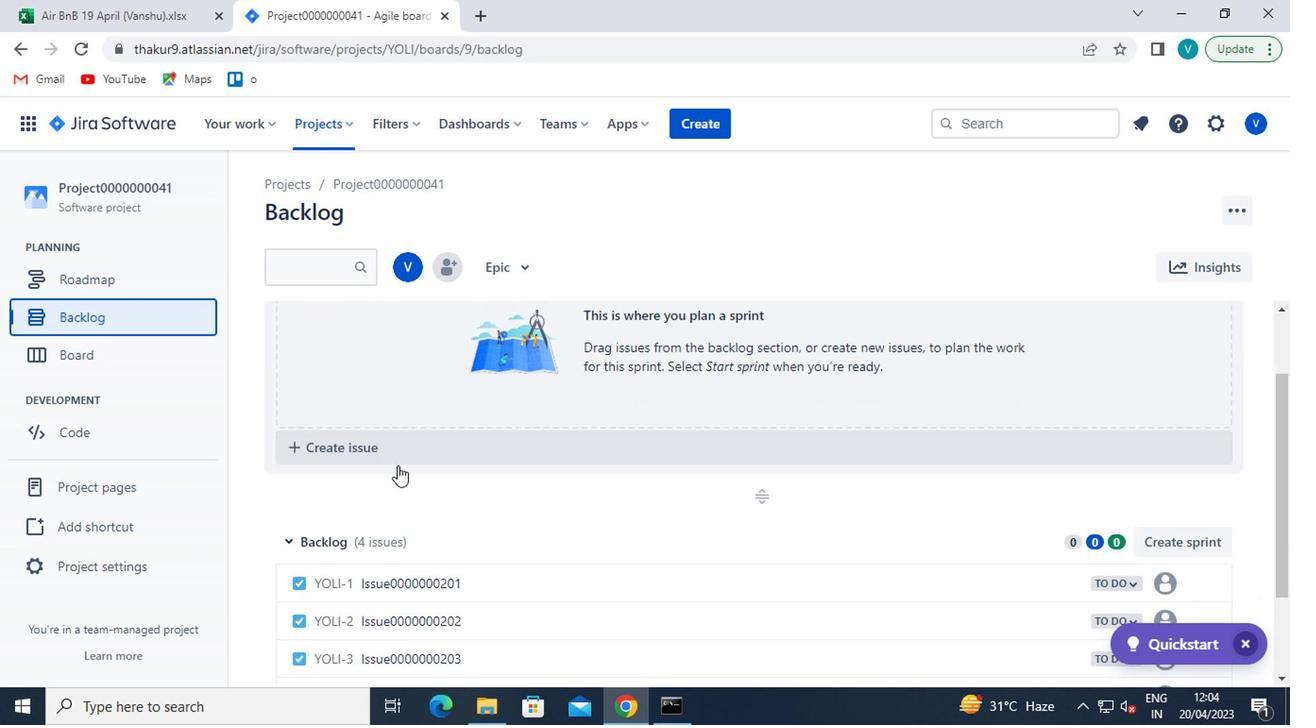 
Action: Mouse scrolled (396, 470) with delta (0, 0)
Screenshot: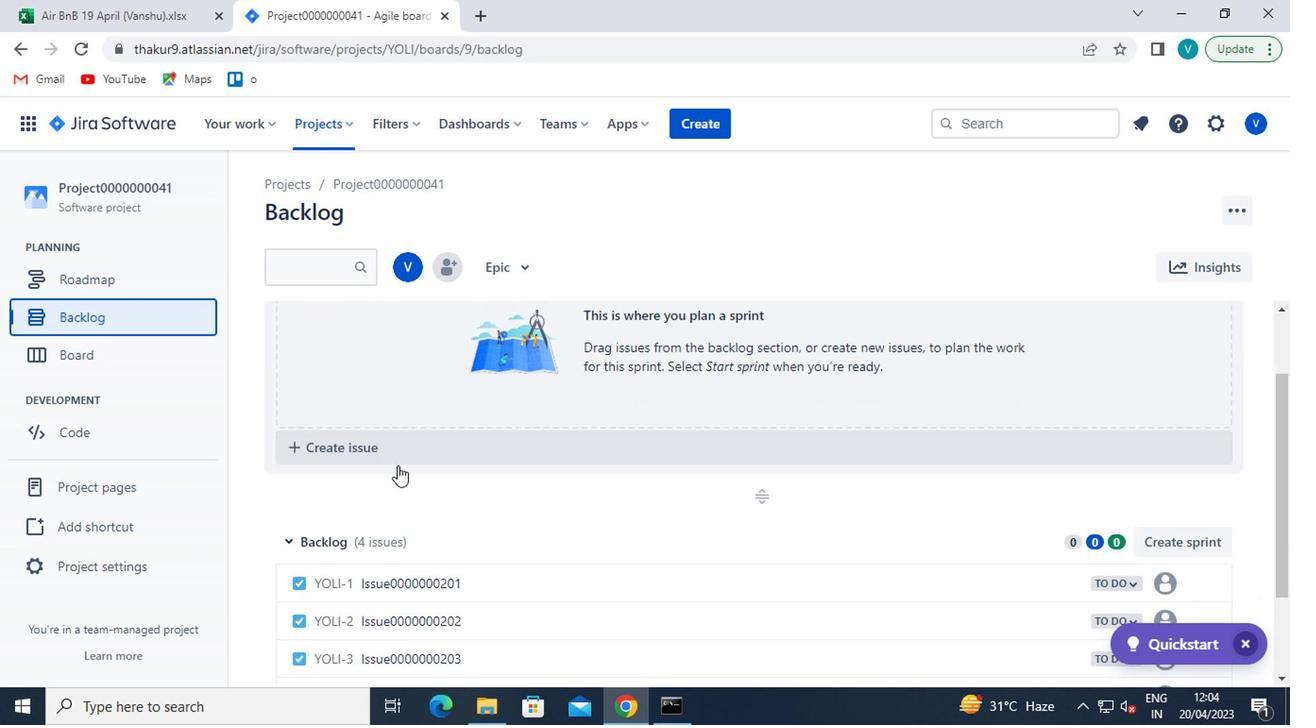 
Action: Mouse moved to (1135, 492)
Screenshot: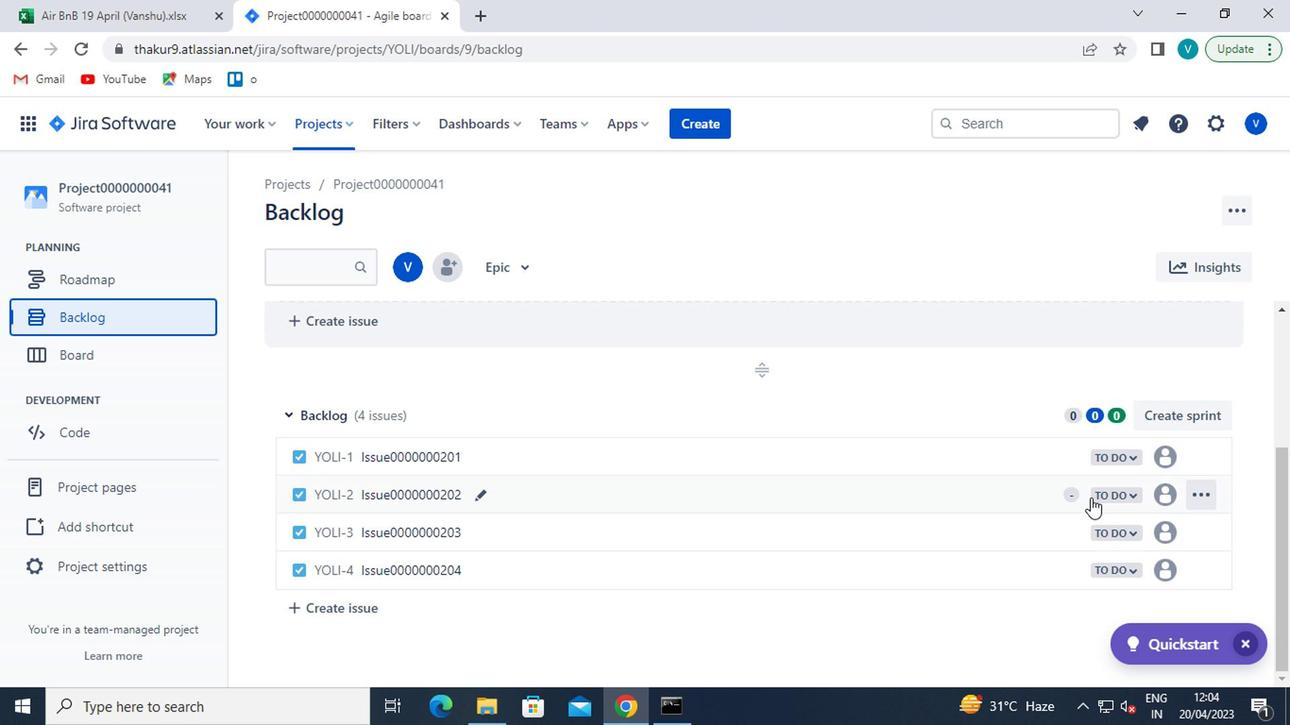 
Action: Mouse pressed left at (1135, 492)
Screenshot: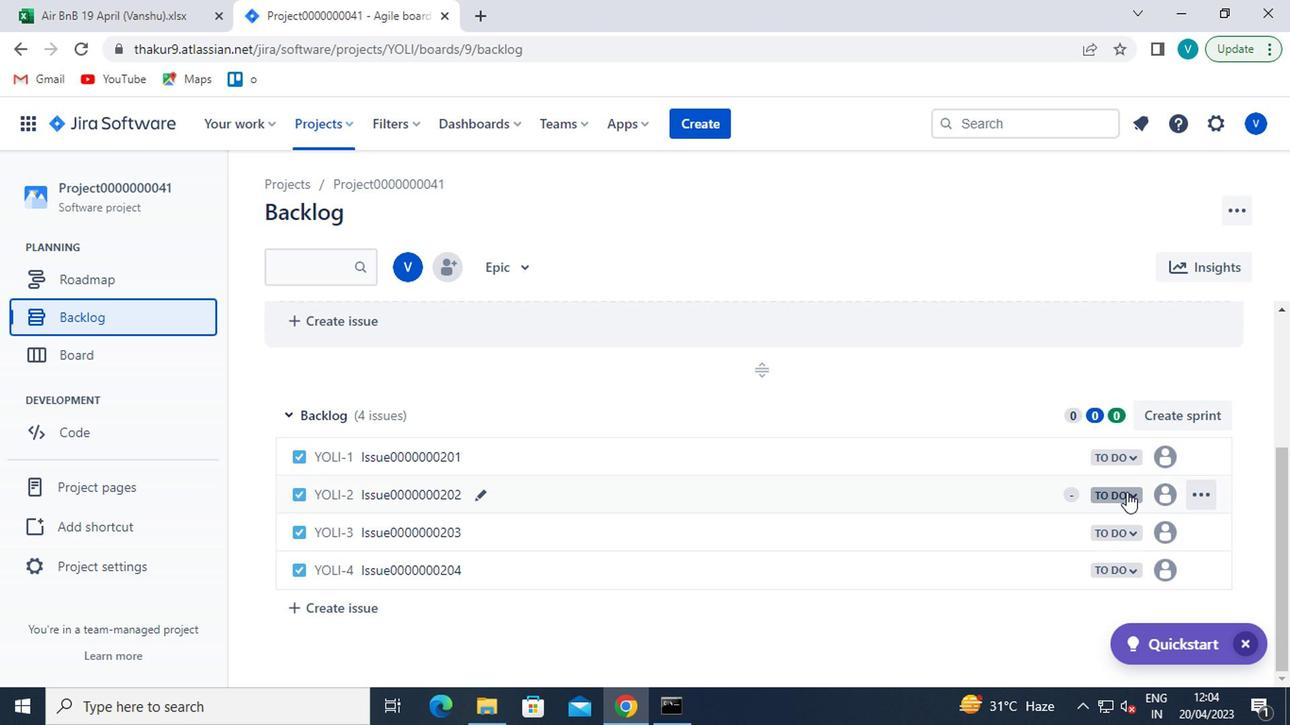 
Action: Mouse moved to (990, 535)
Screenshot: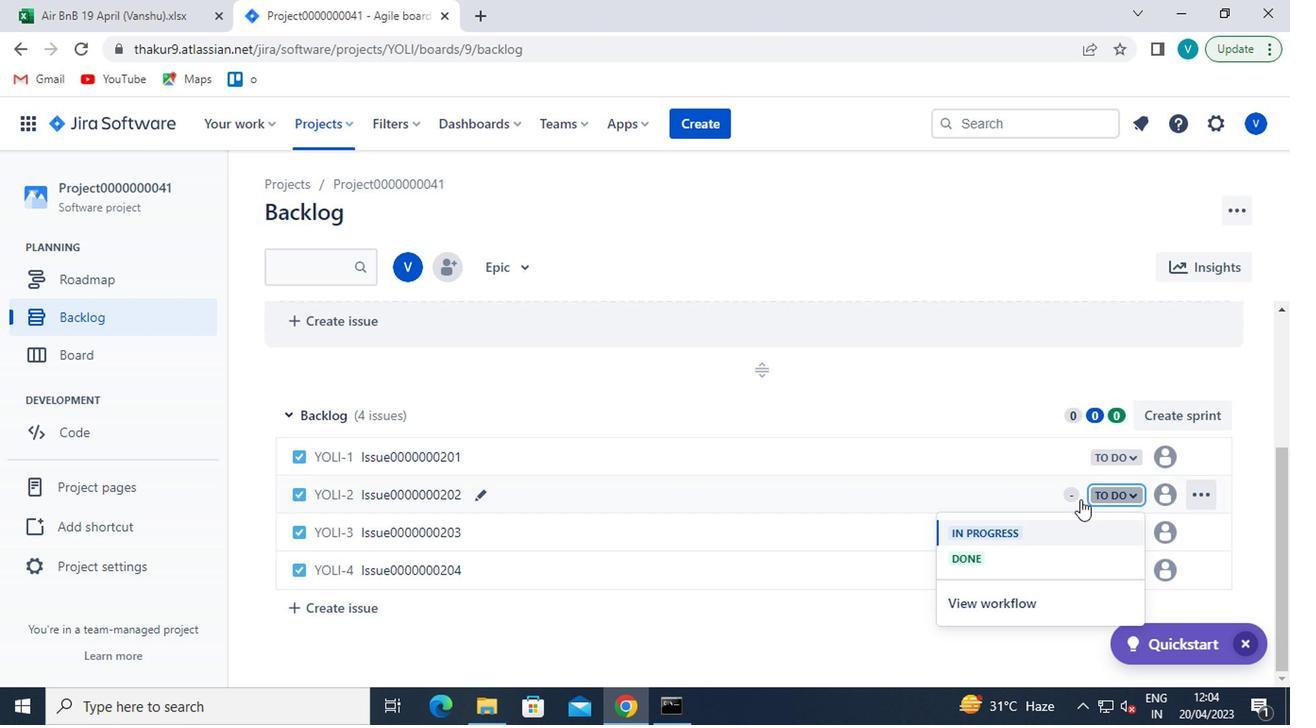 
Action: Mouse pressed left at (990, 535)
Screenshot: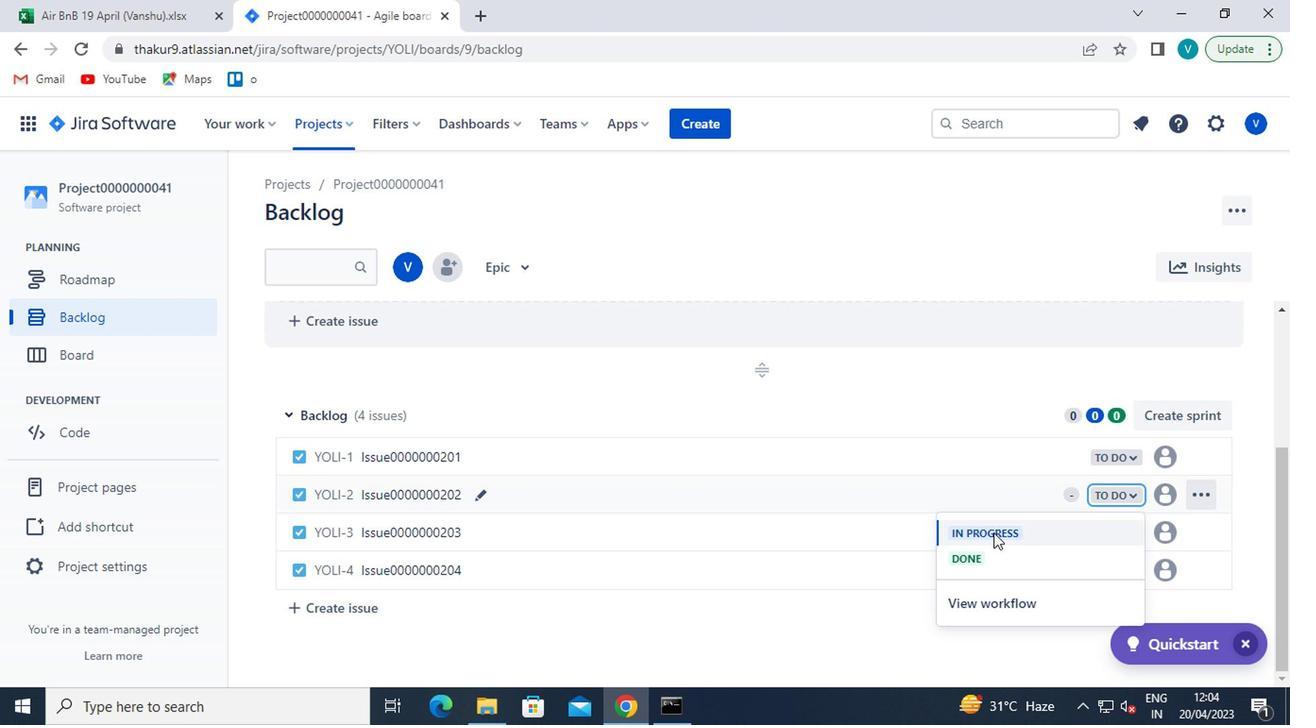 
Action: Mouse moved to (1125, 577)
Screenshot: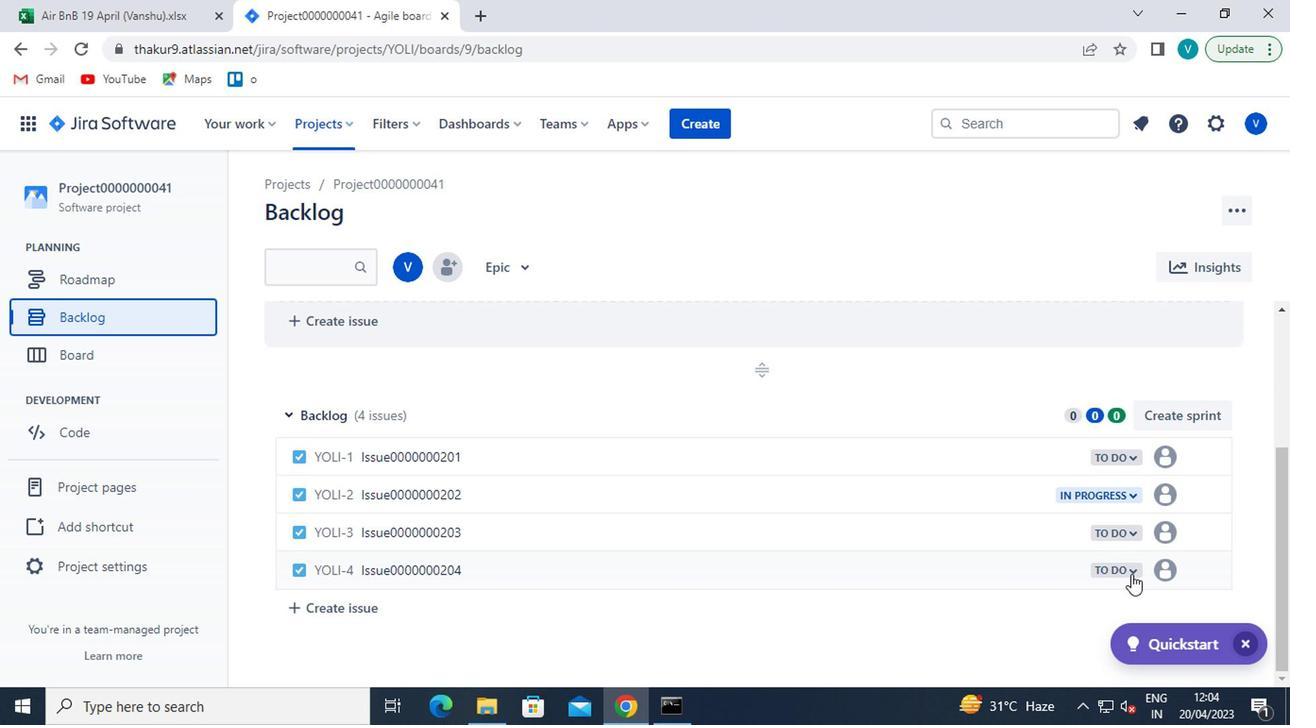 
Action: Mouse pressed left at (1125, 577)
Screenshot: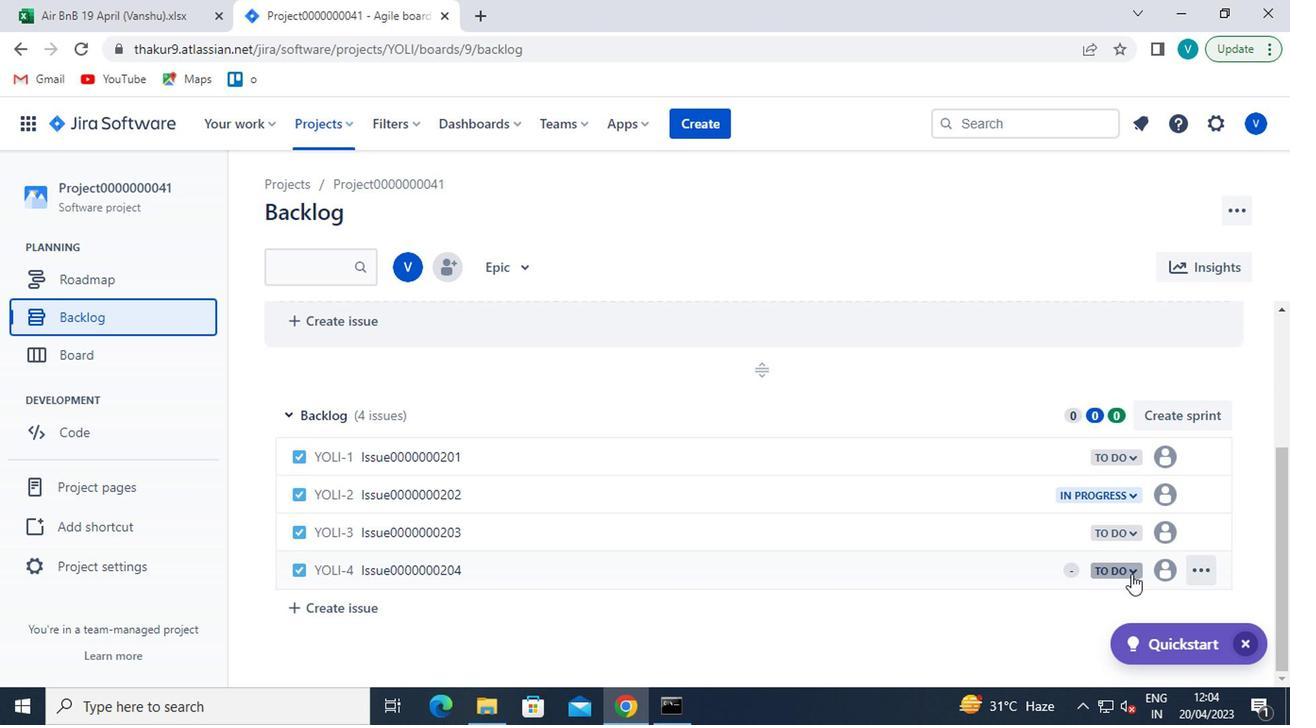 
Action: Mouse moved to (983, 461)
Screenshot: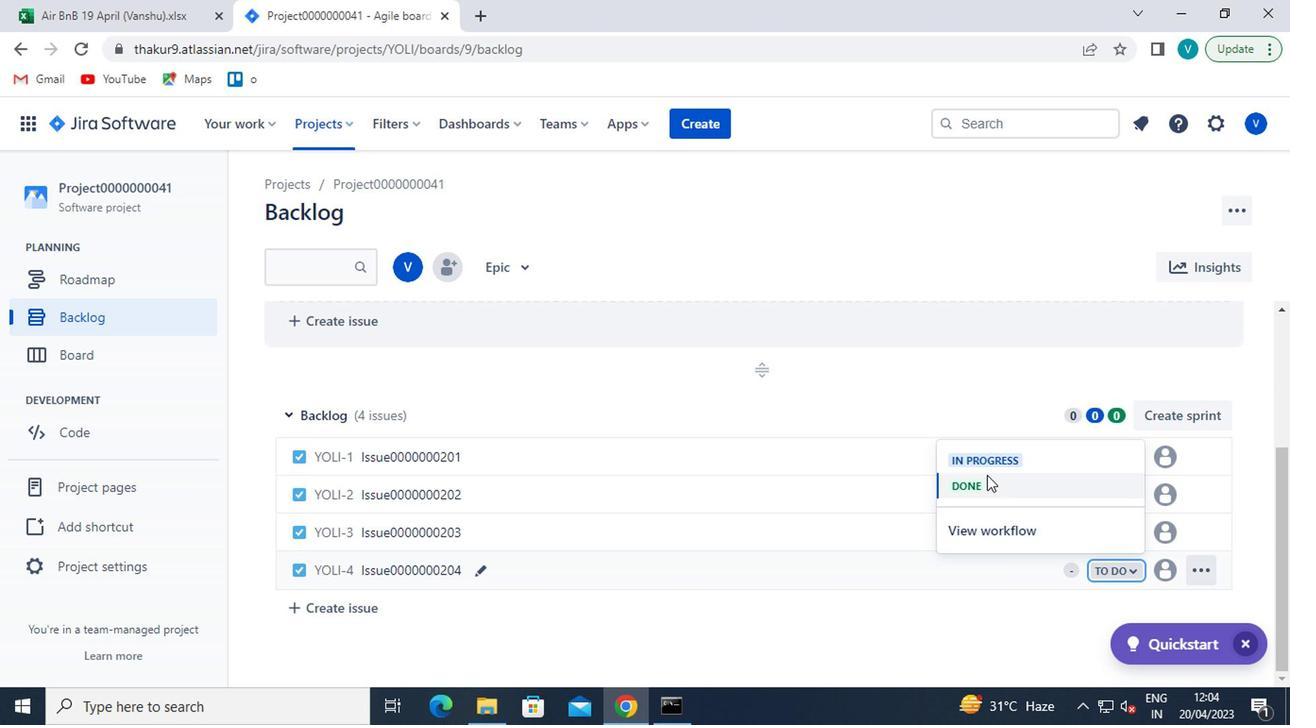
Action: Mouse pressed left at (983, 461)
Screenshot: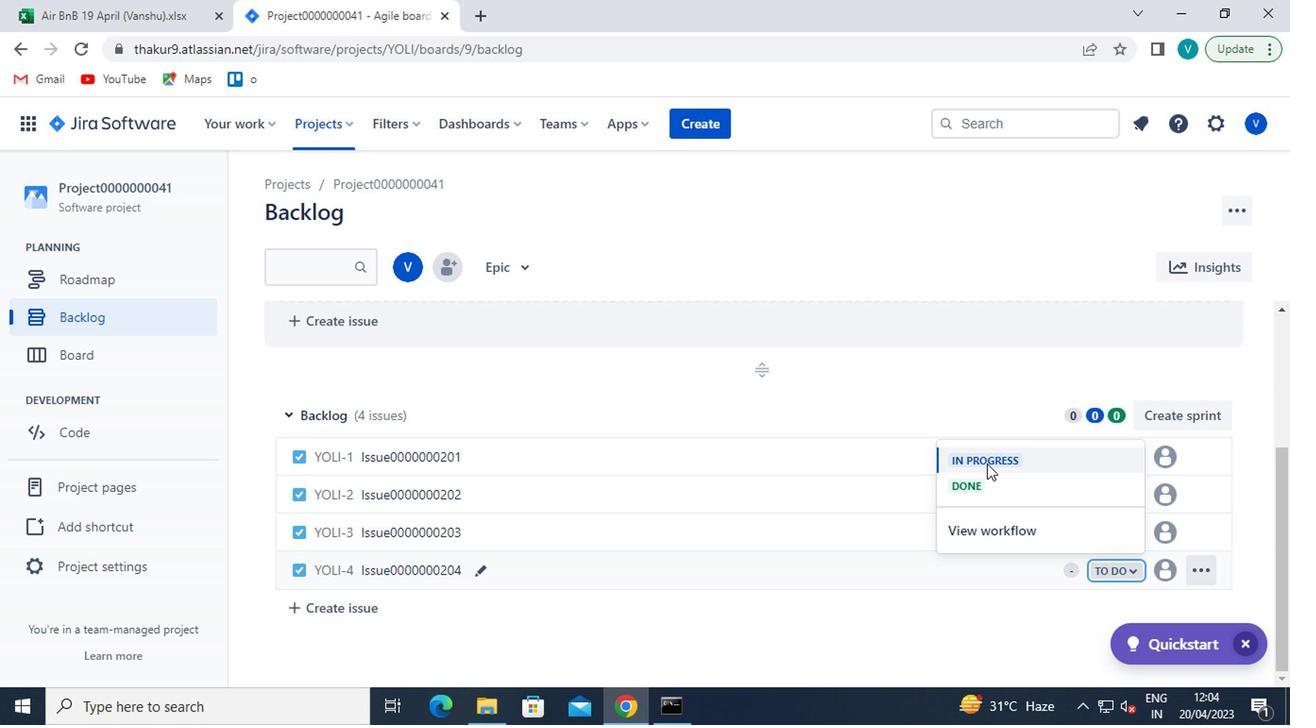 
